 Task: Create a due date automation trigger when advanced on, 2 hours before a card is due add content with a description not containing resume.
Action: Mouse moved to (1216, 356)
Screenshot: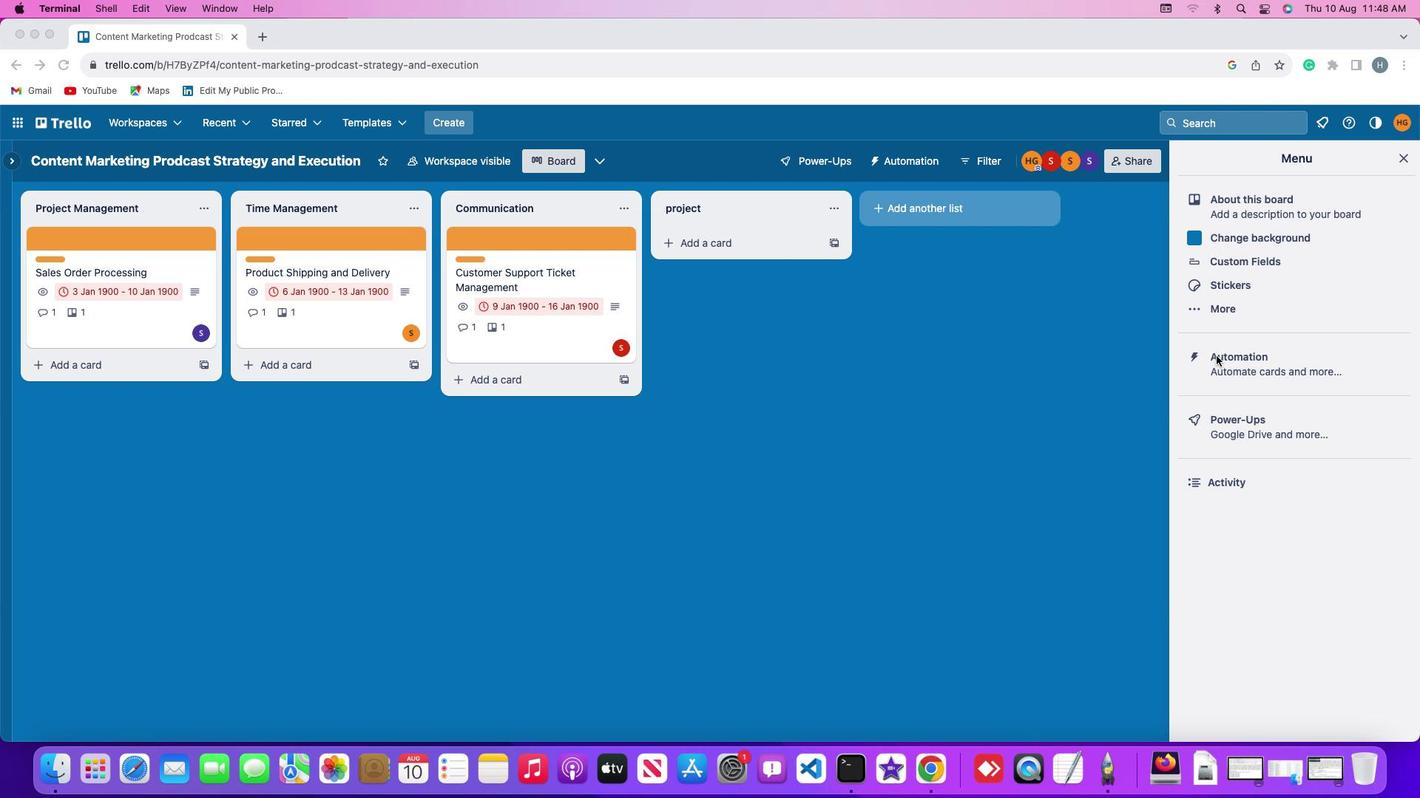 
Action: Mouse pressed left at (1216, 356)
Screenshot: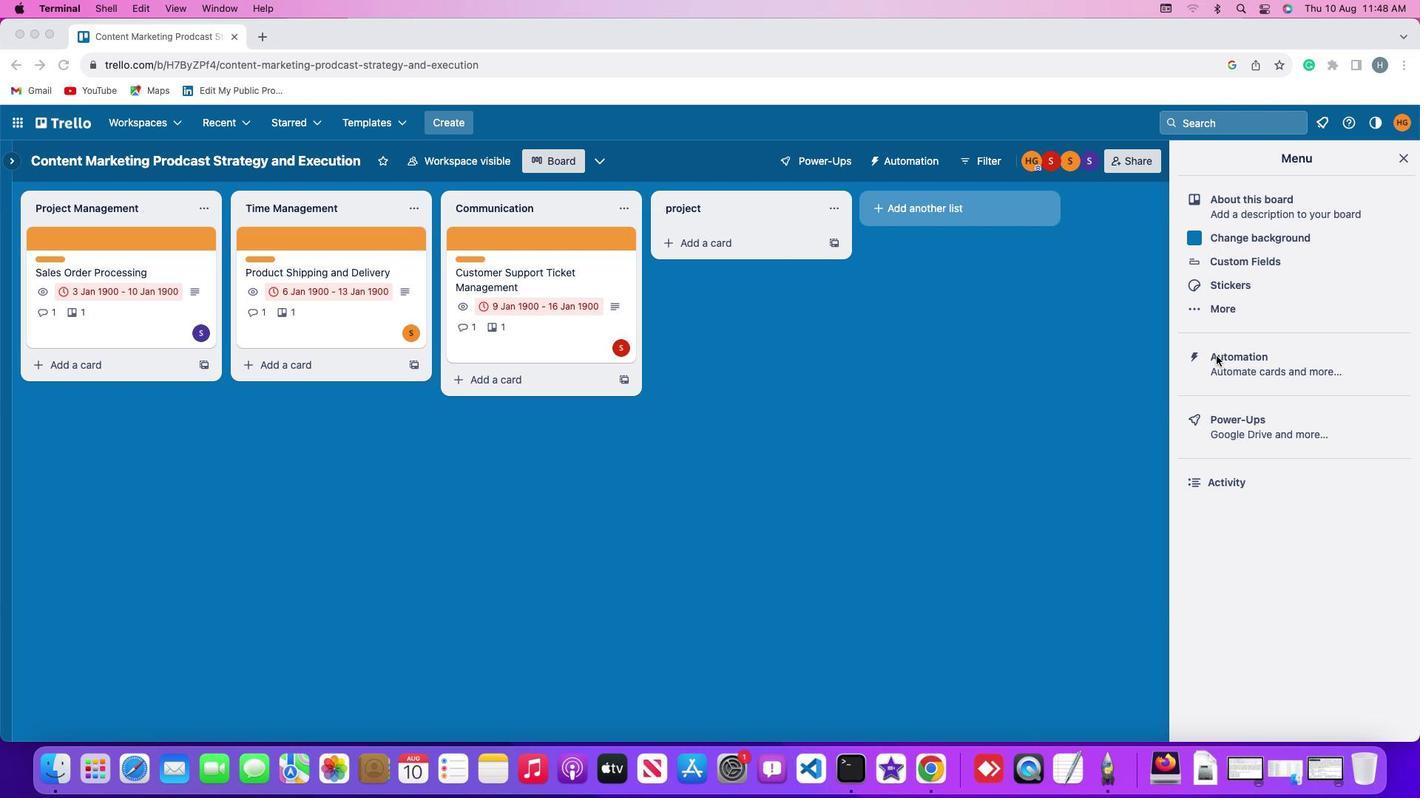 
Action: Mouse pressed left at (1216, 356)
Screenshot: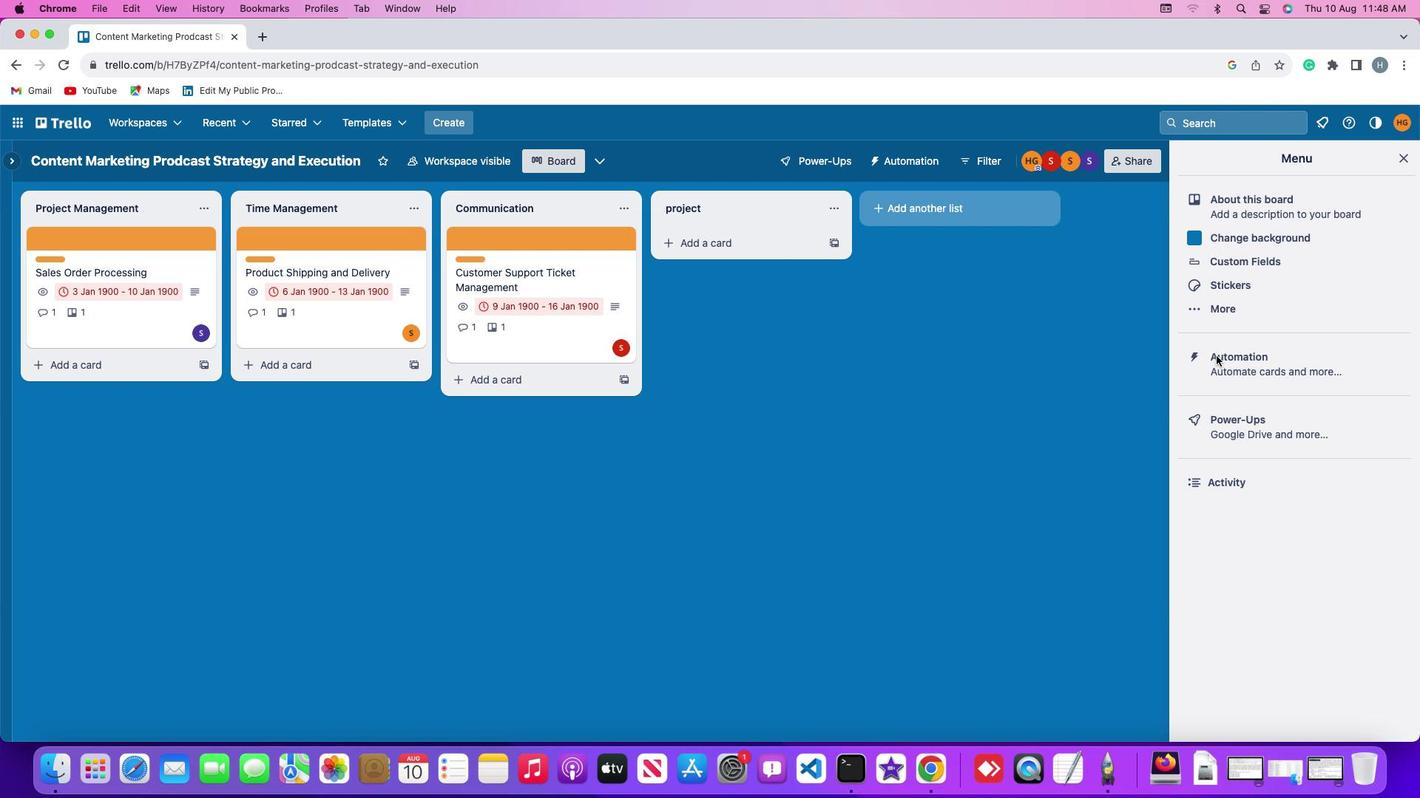 
Action: Mouse moved to (115, 349)
Screenshot: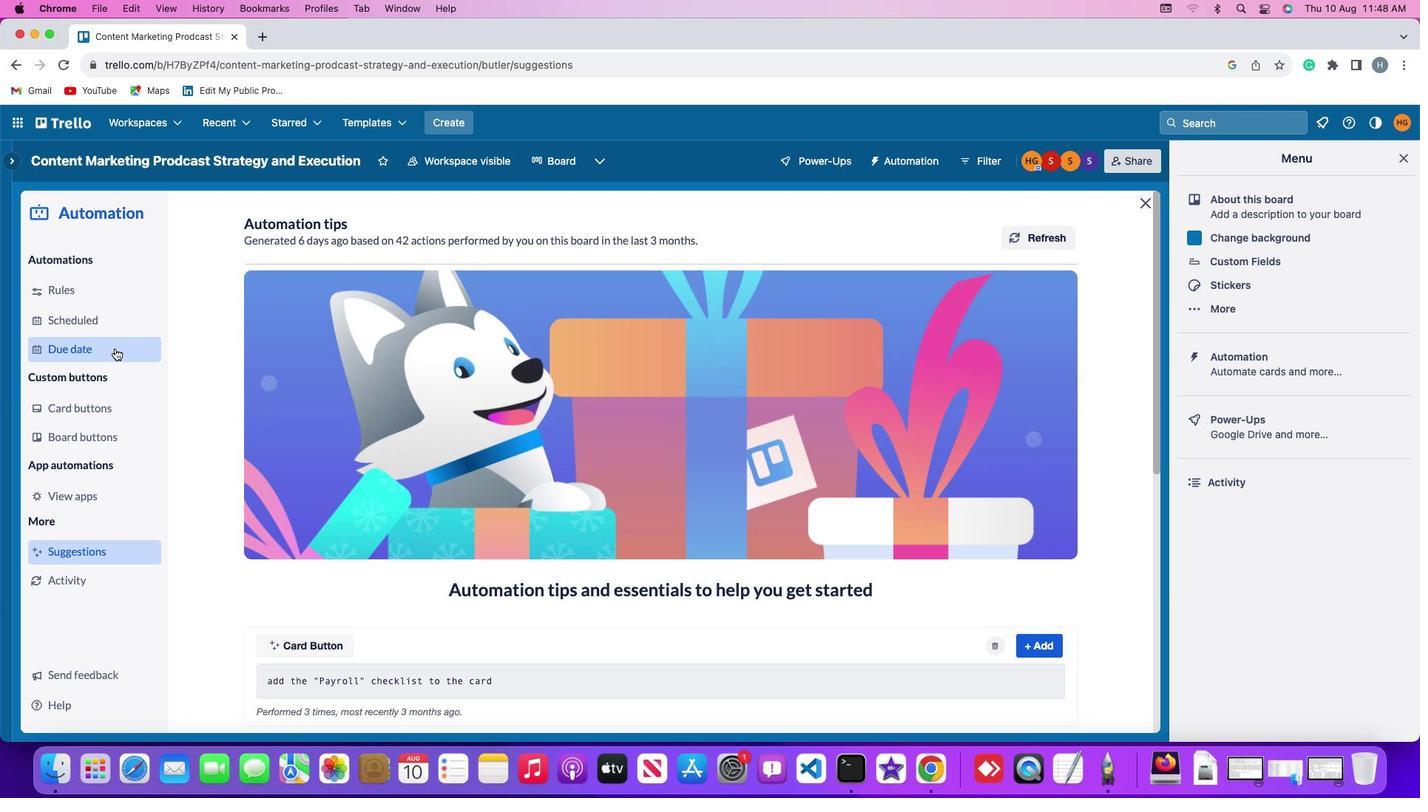 
Action: Mouse pressed left at (115, 349)
Screenshot: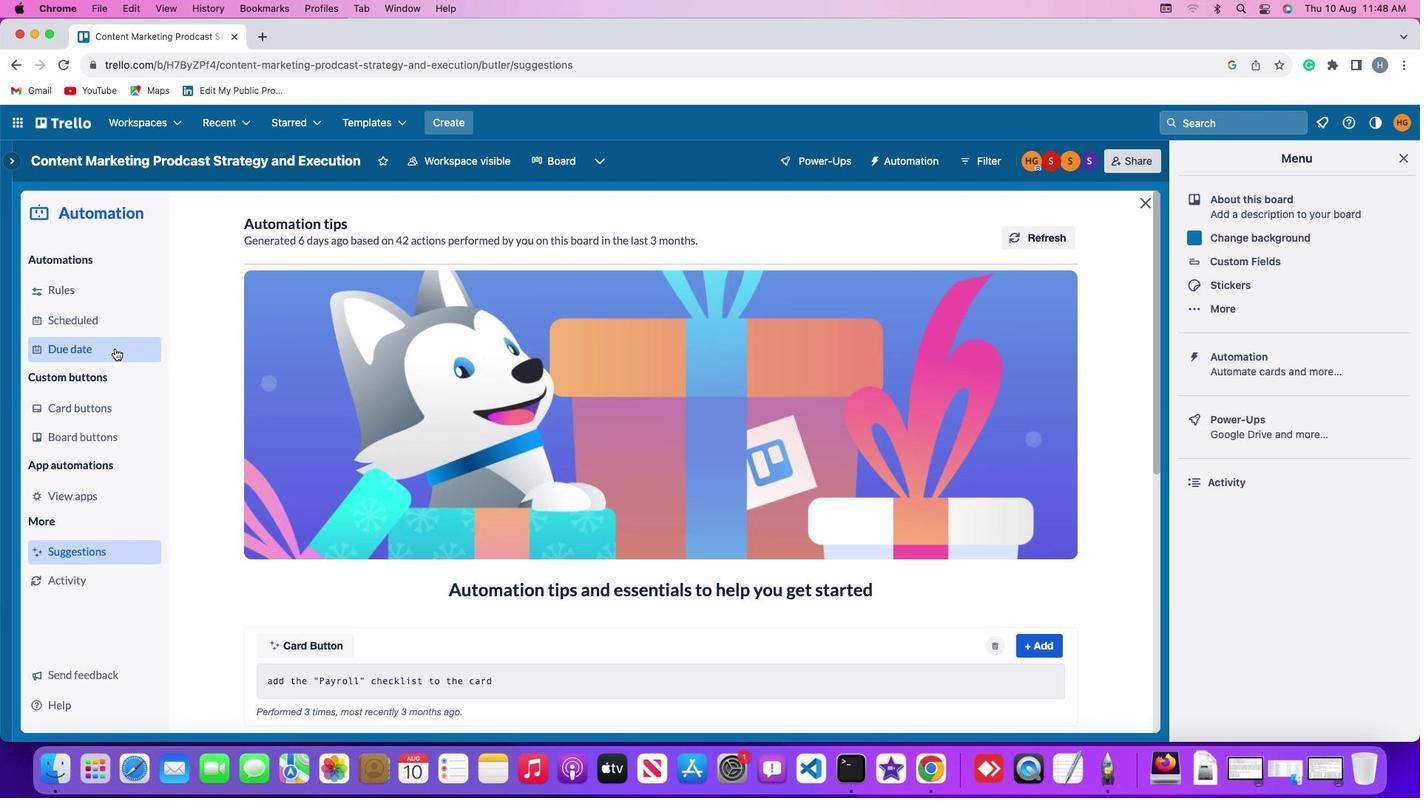 
Action: Mouse moved to (973, 227)
Screenshot: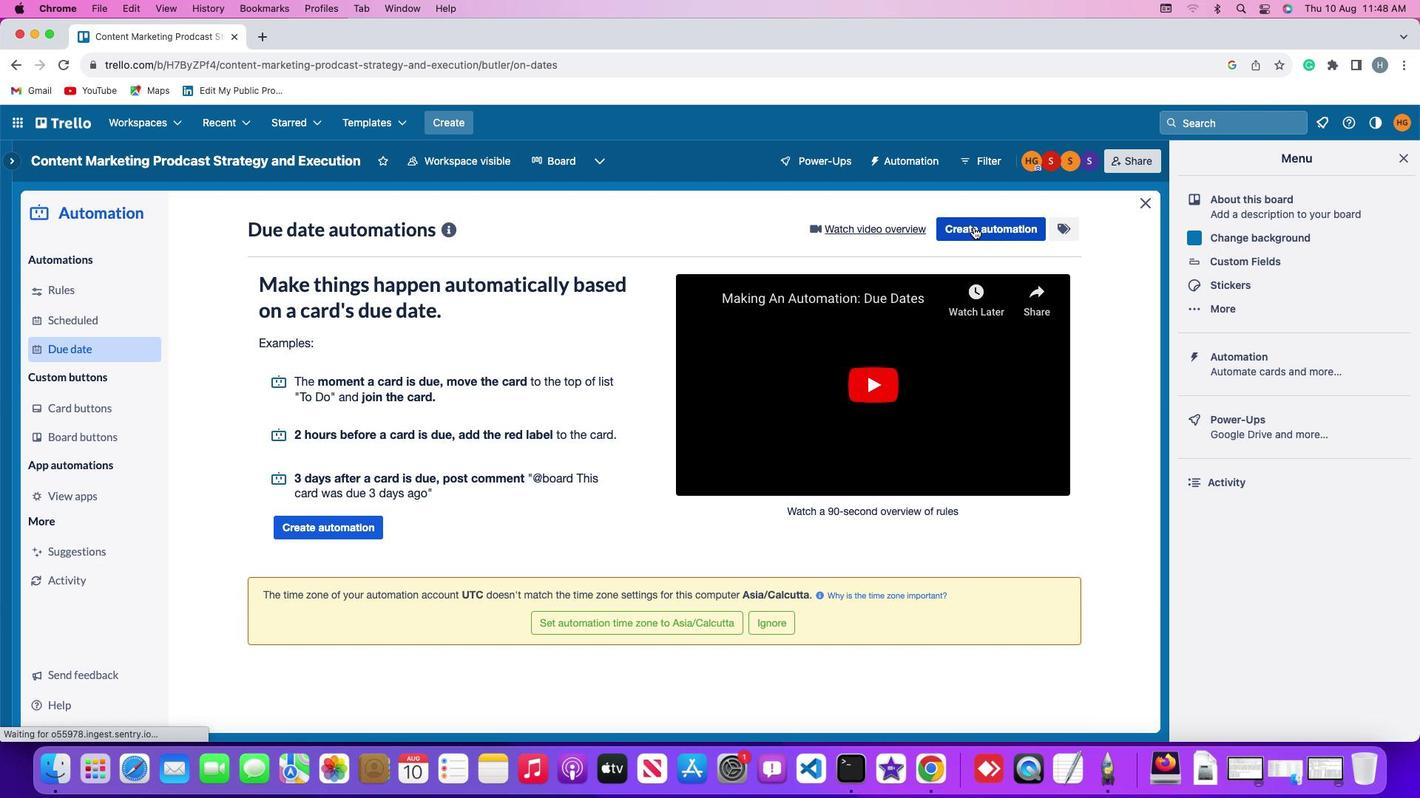 
Action: Mouse pressed left at (973, 227)
Screenshot: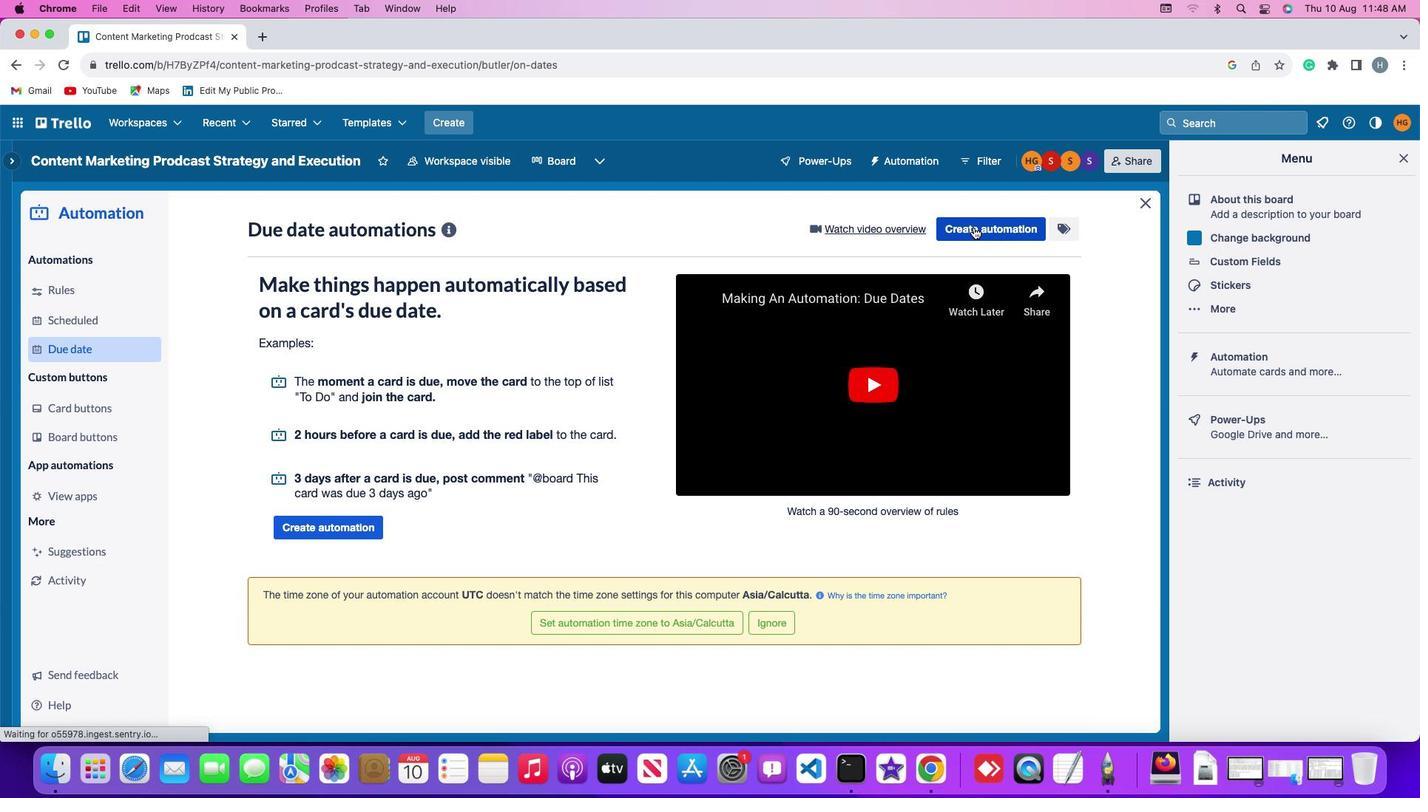 
Action: Mouse moved to (418, 366)
Screenshot: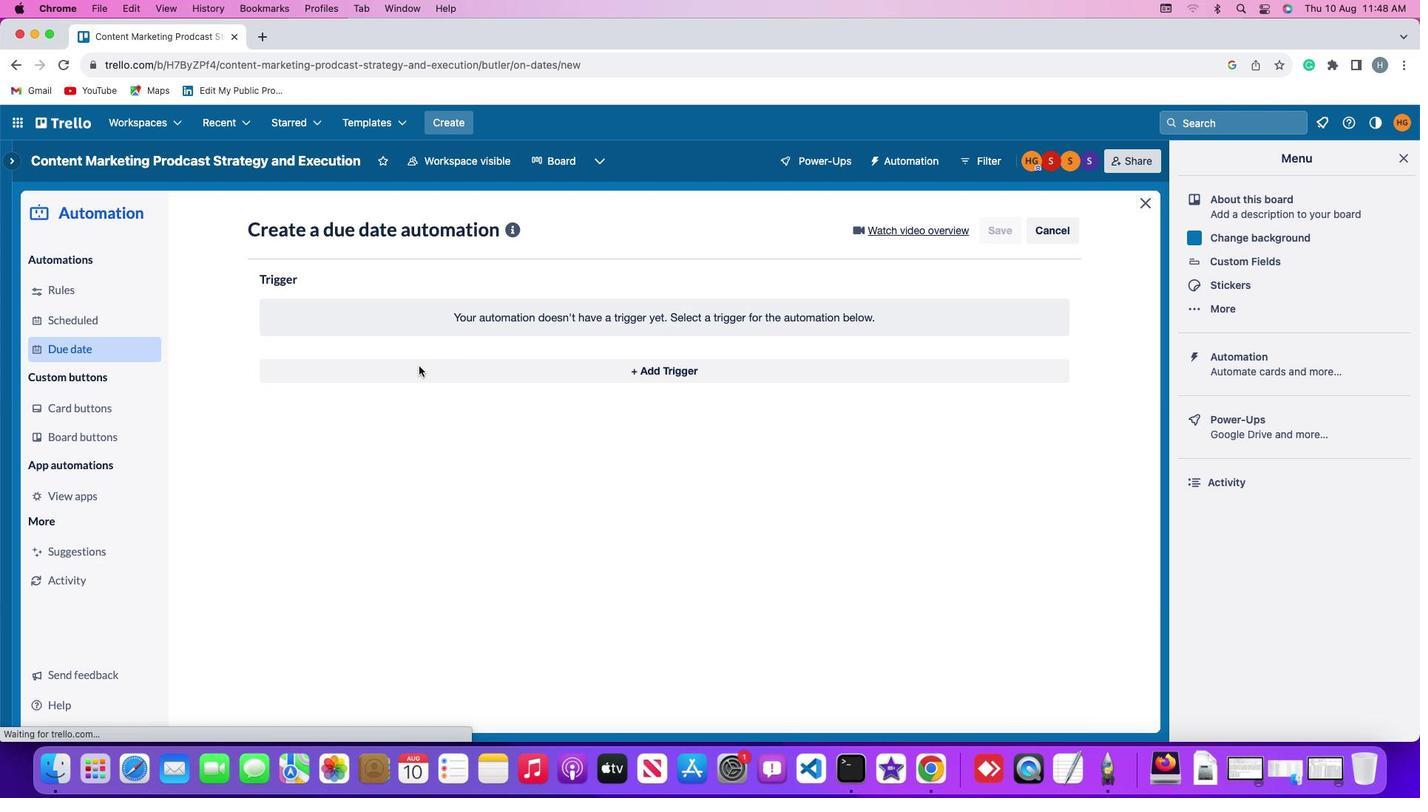 
Action: Mouse pressed left at (418, 366)
Screenshot: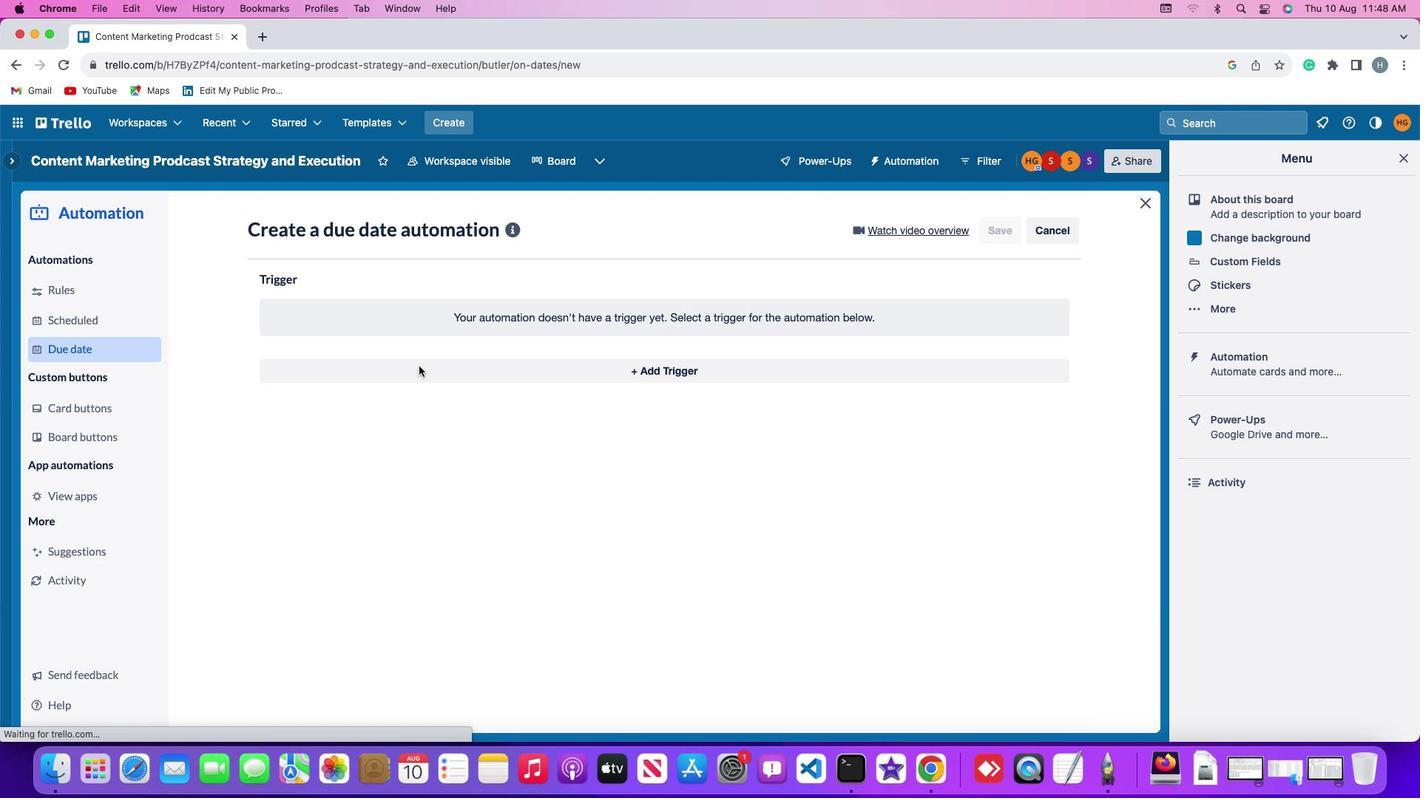 
Action: Mouse moved to (289, 596)
Screenshot: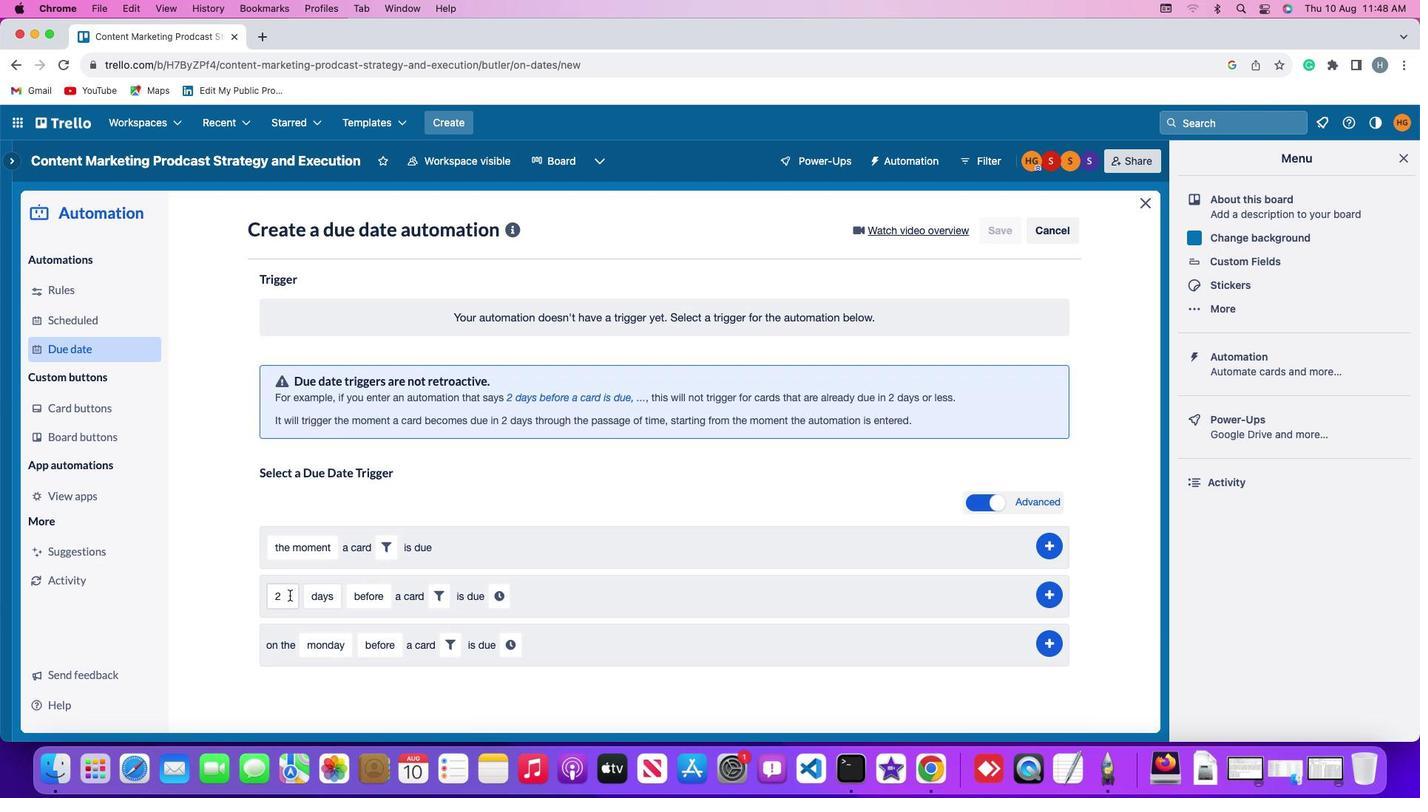 
Action: Mouse pressed left at (289, 596)
Screenshot: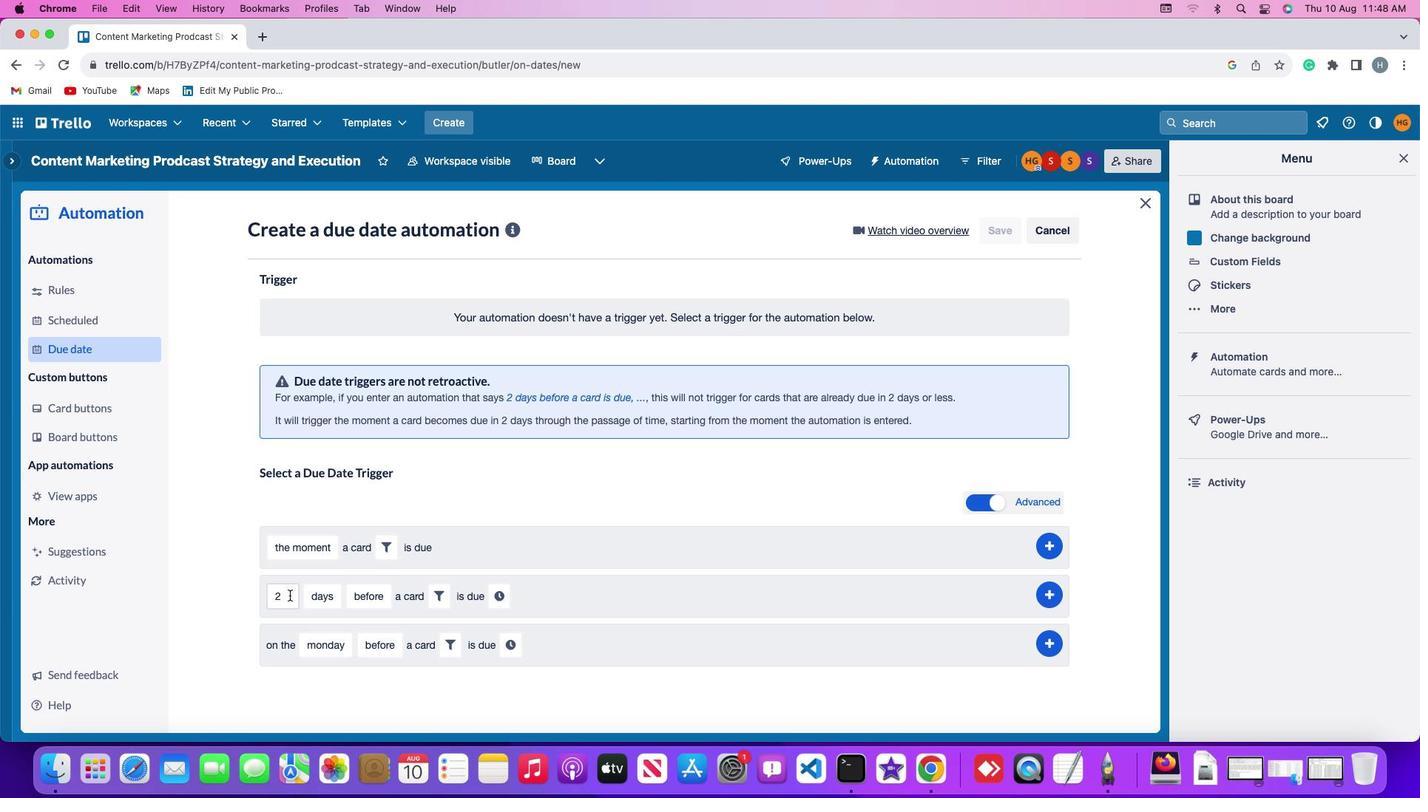 
Action: Mouse moved to (291, 594)
Screenshot: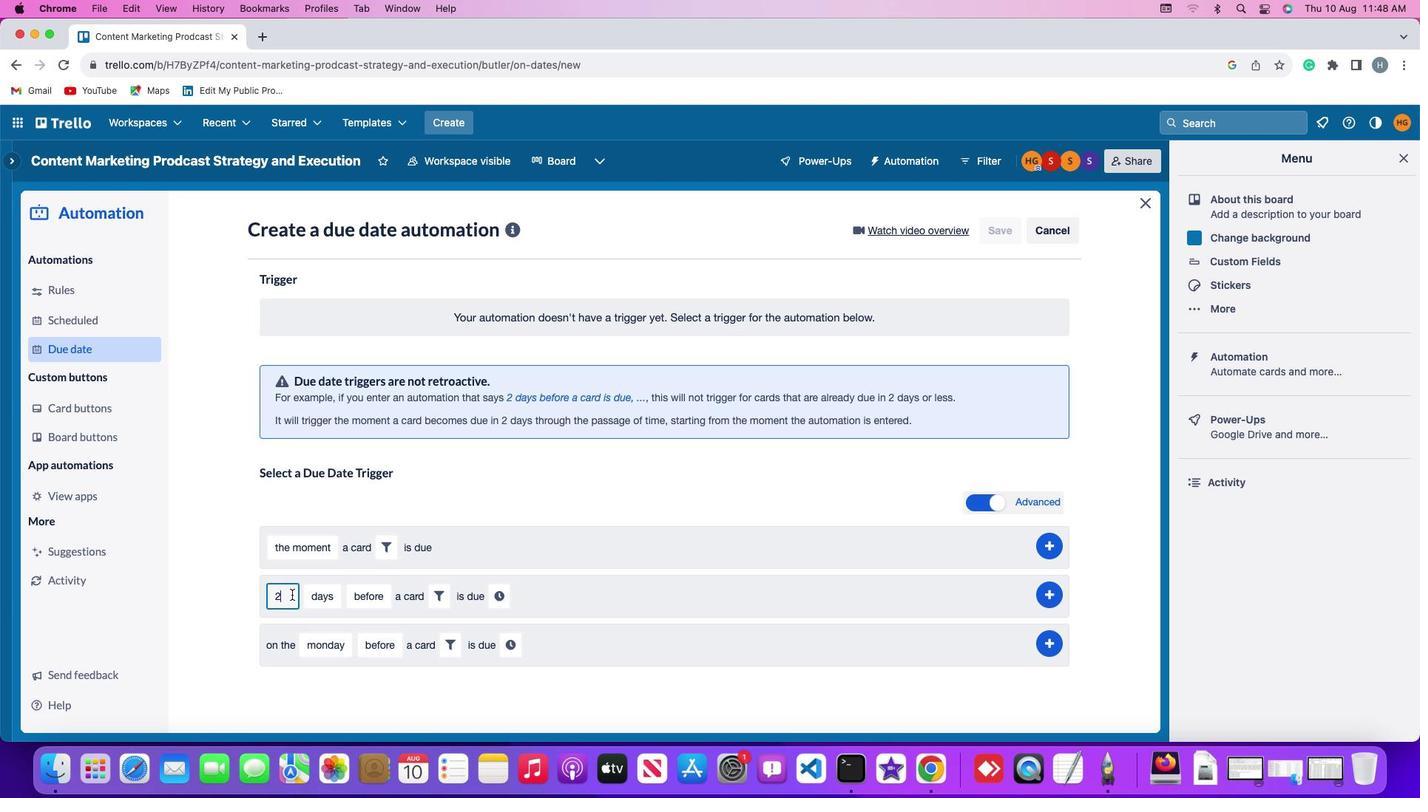 
Action: Key pressed Key.backspace'2'
Screenshot: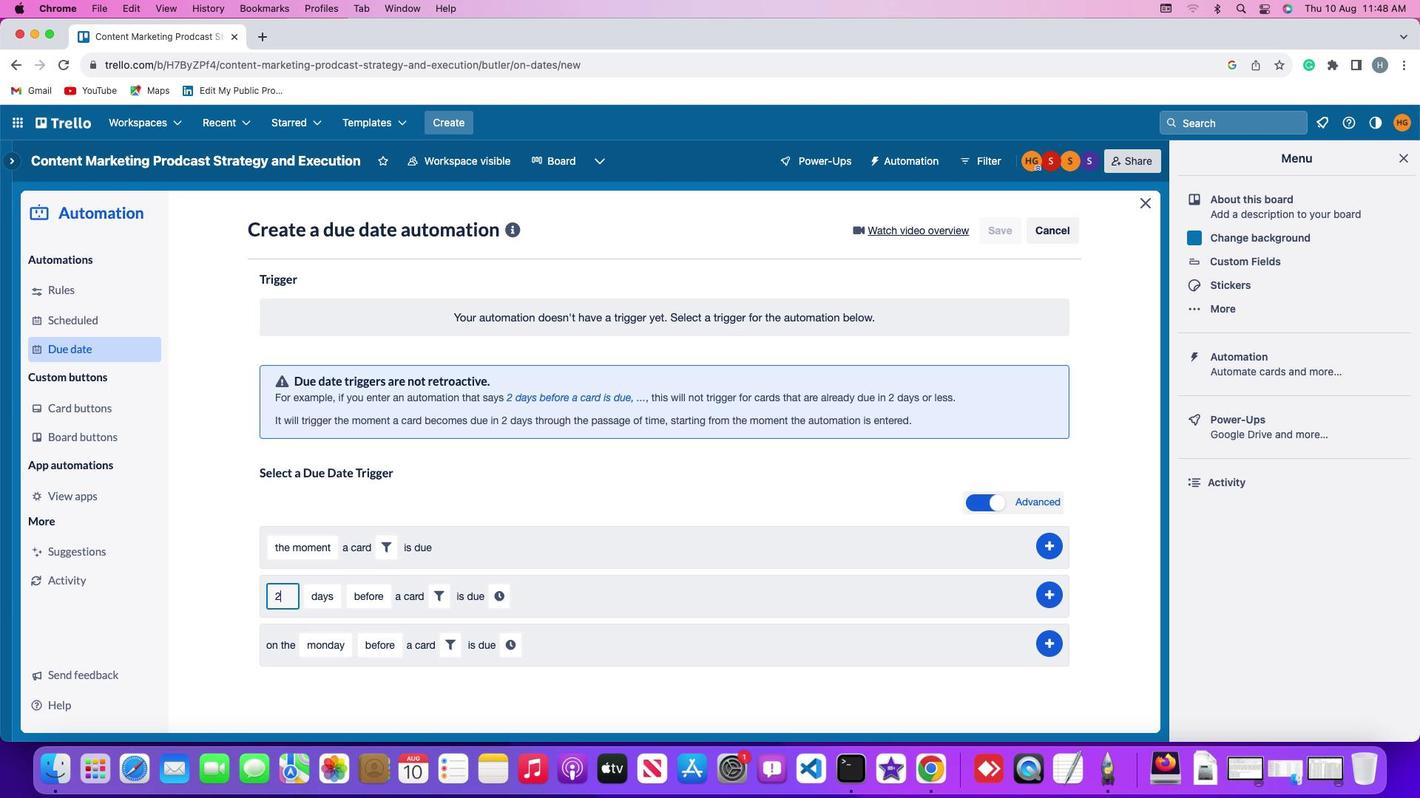 
Action: Mouse moved to (315, 592)
Screenshot: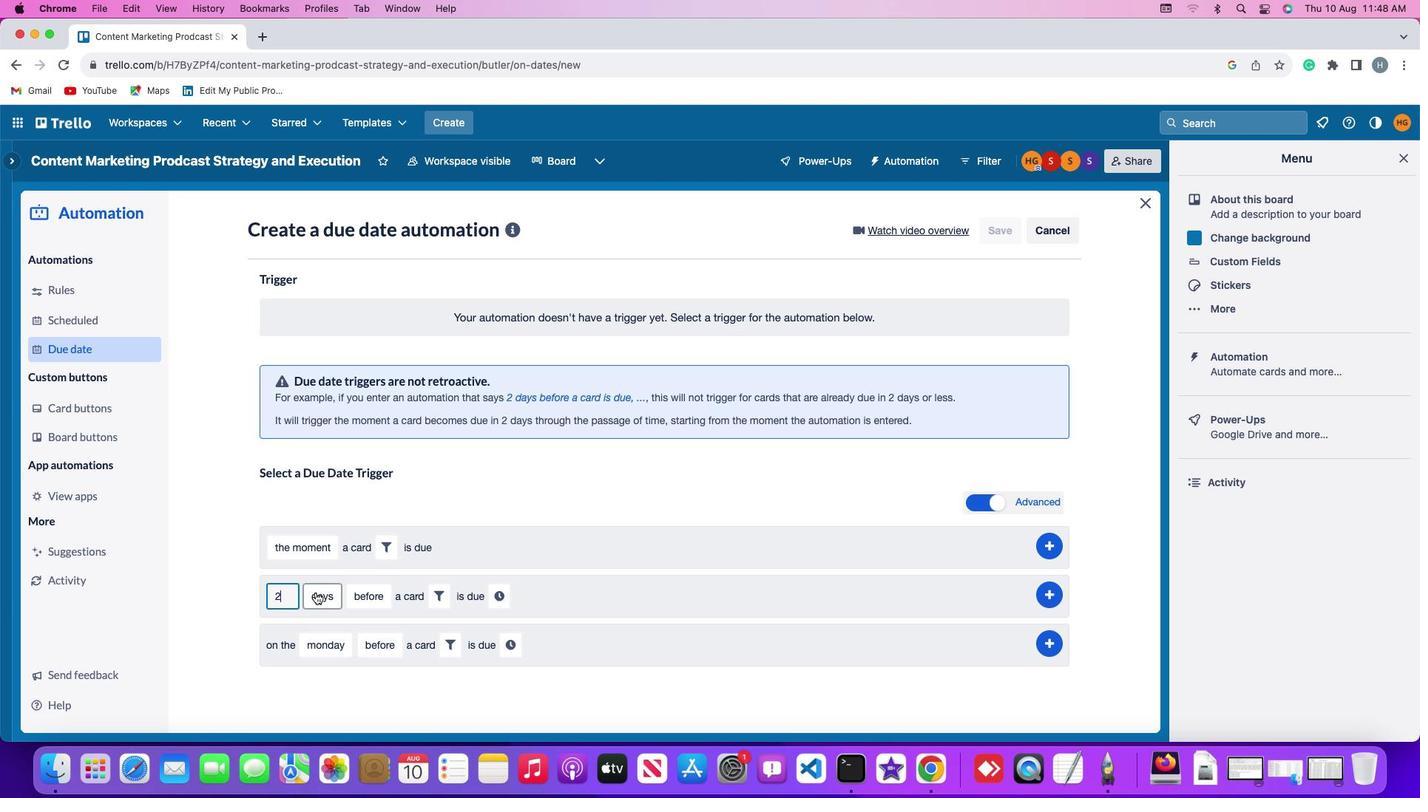 
Action: Mouse pressed left at (315, 592)
Screenshot: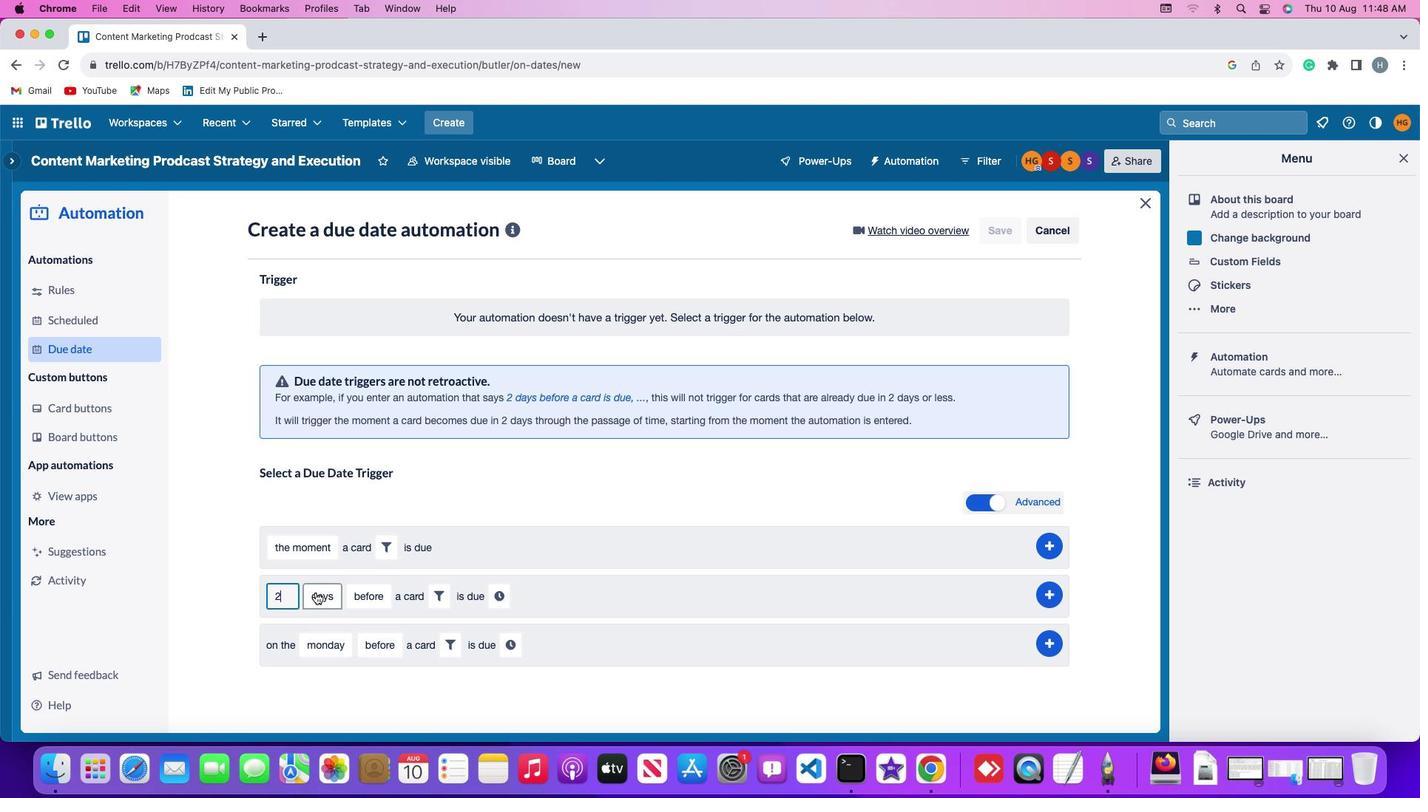 
Action: Mouse moved to (333, 685)
Screenshot: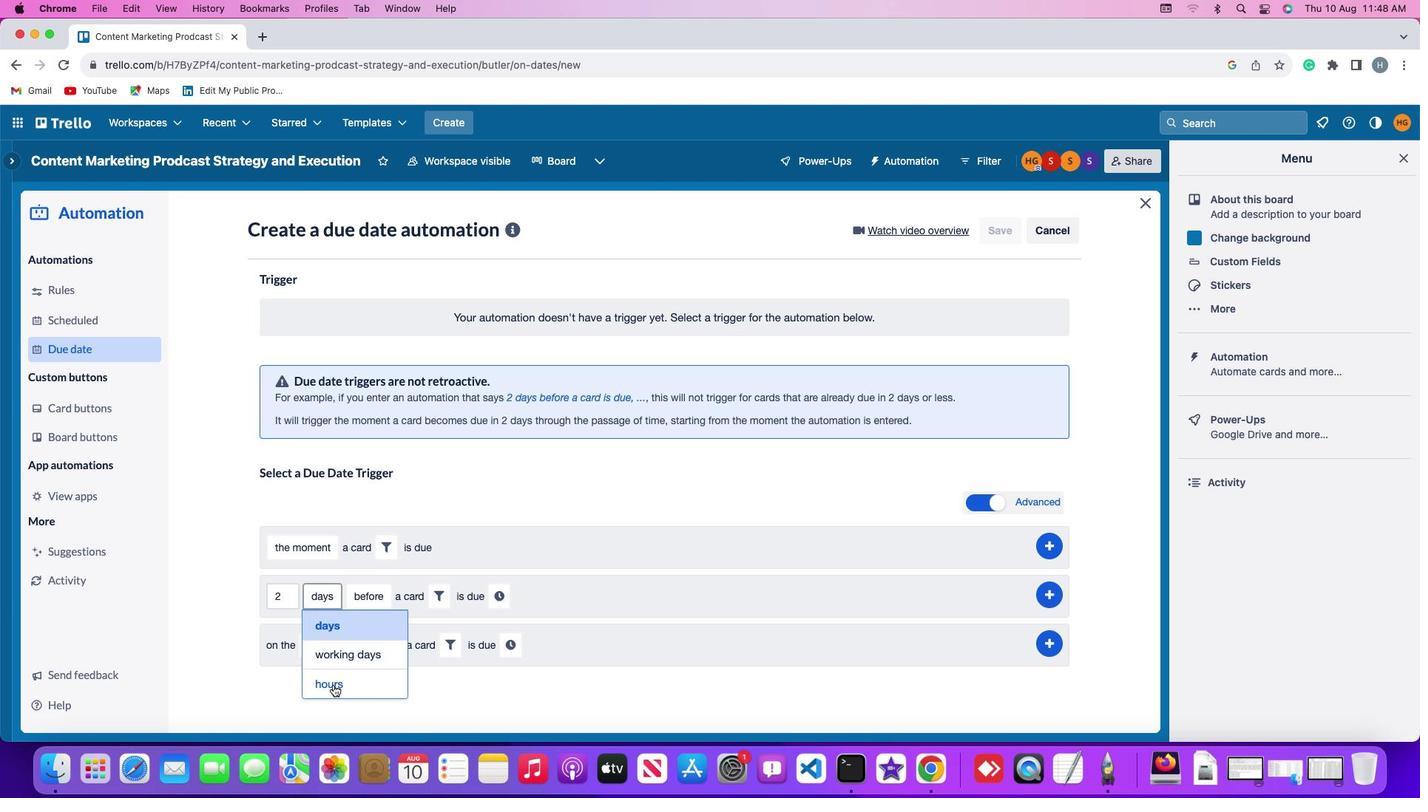 
Action: Mouse pressed left at (333, 685)
Screenshot: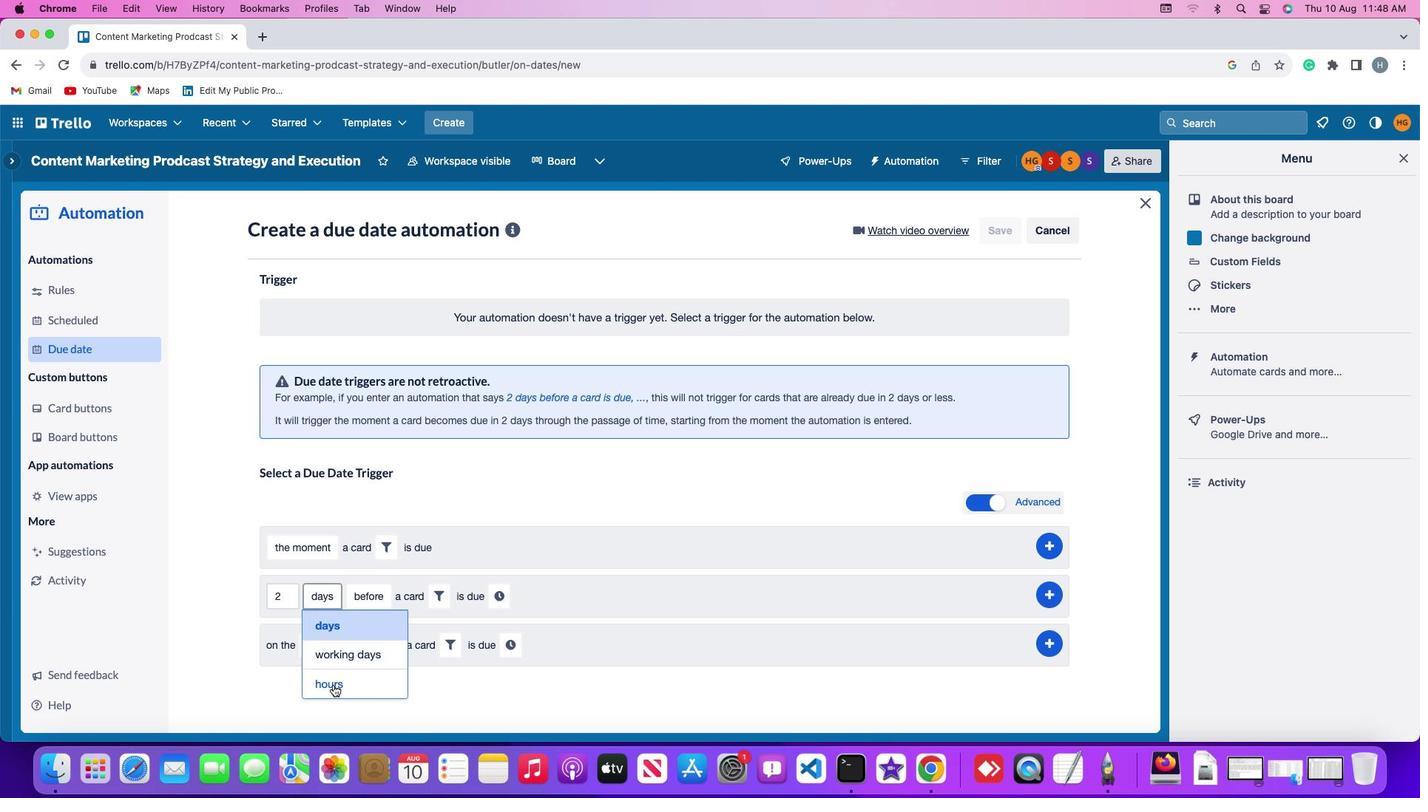 
Action: Mouse moved to (372, 602)
Screenshot: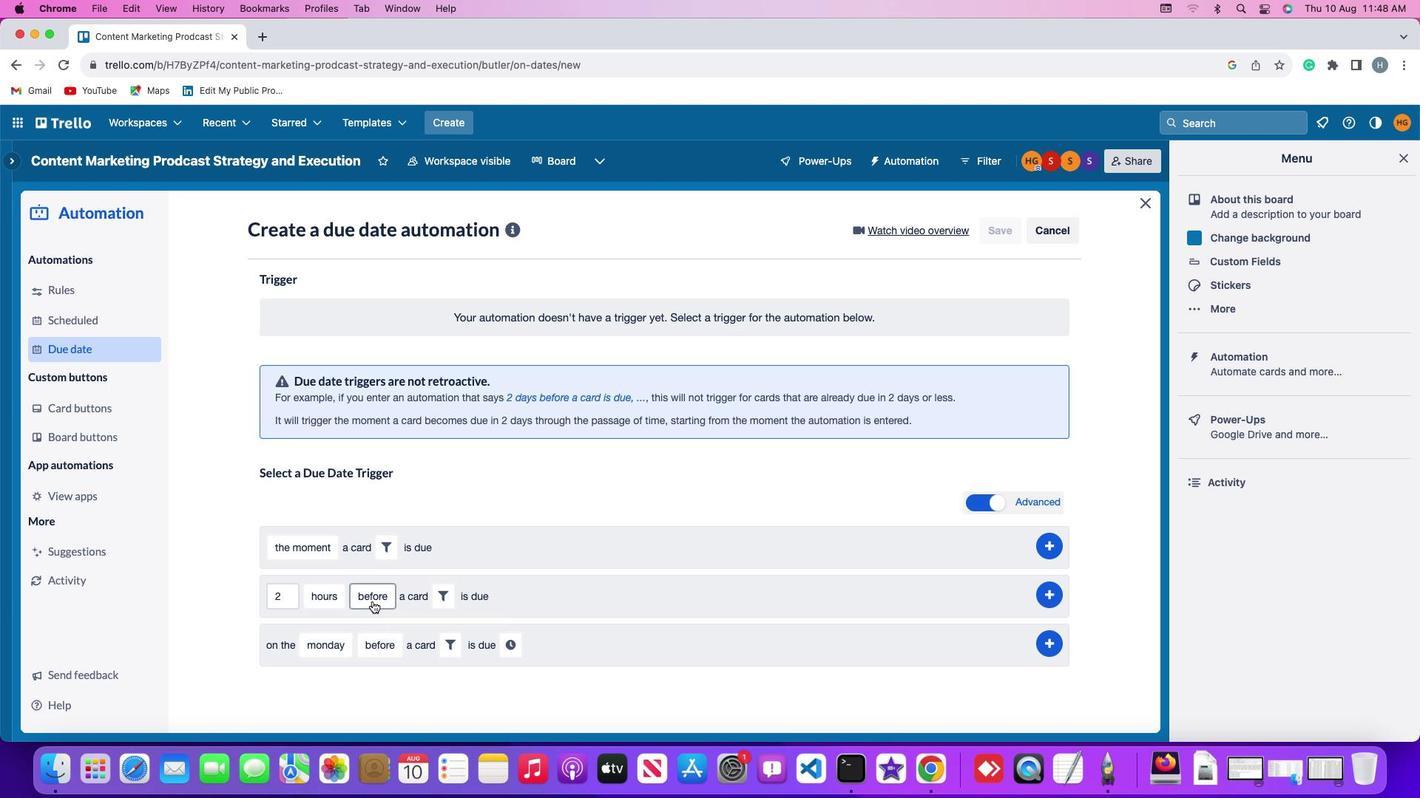 
Action: Mouse pressed left at (372, 602)
Screenshot: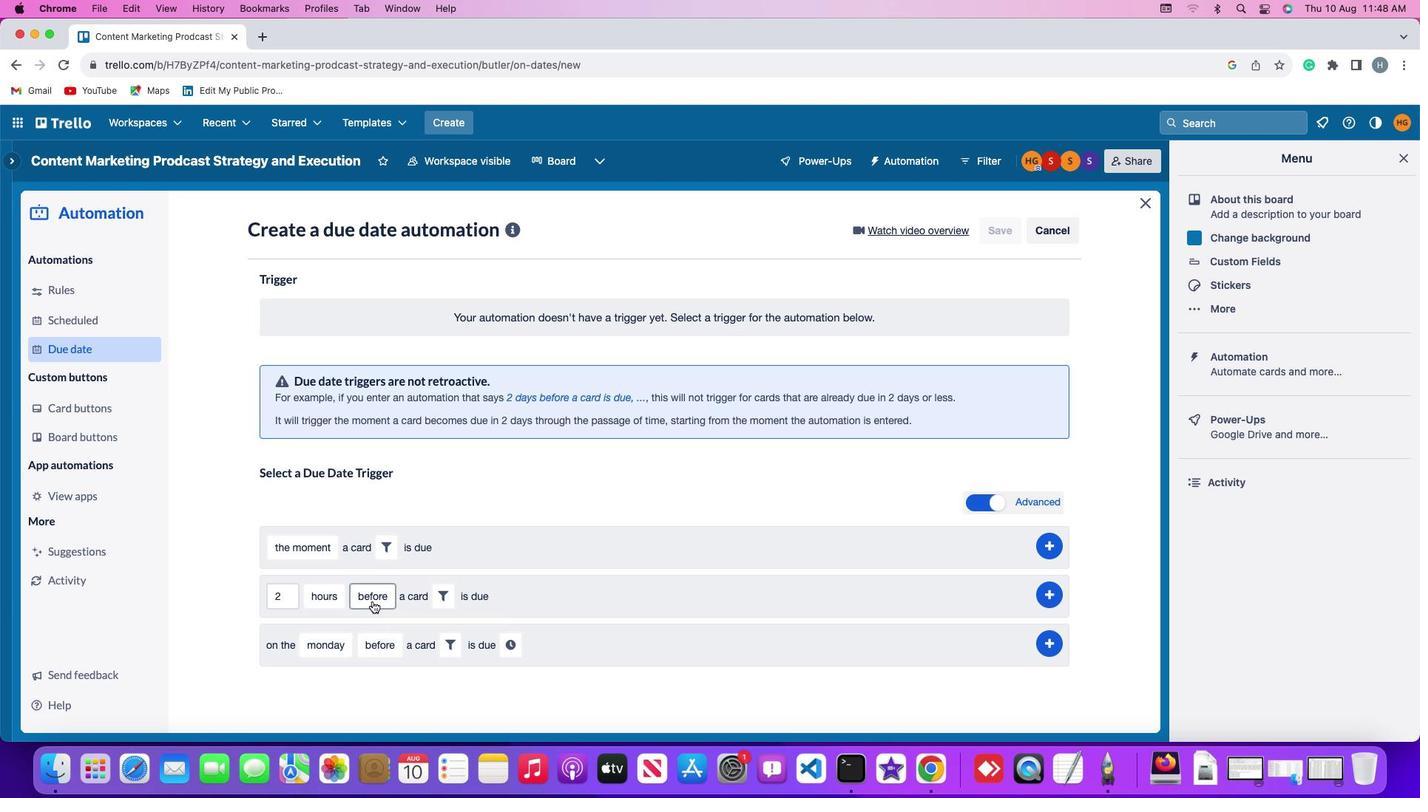 
Action: Mouse moved to (380, 621)
Screenshot: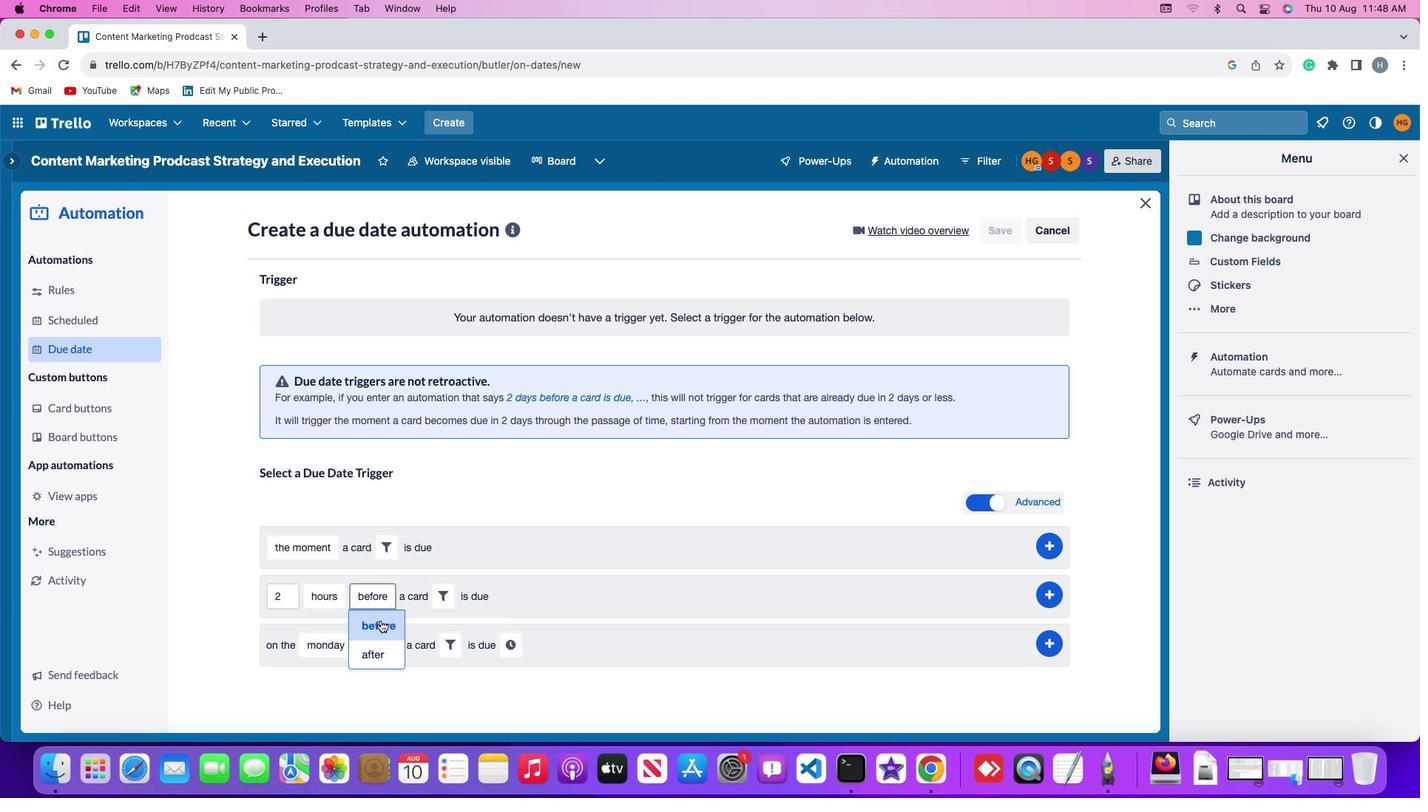 
Action: Mouse pressed left at (380, 621)
Screenshot: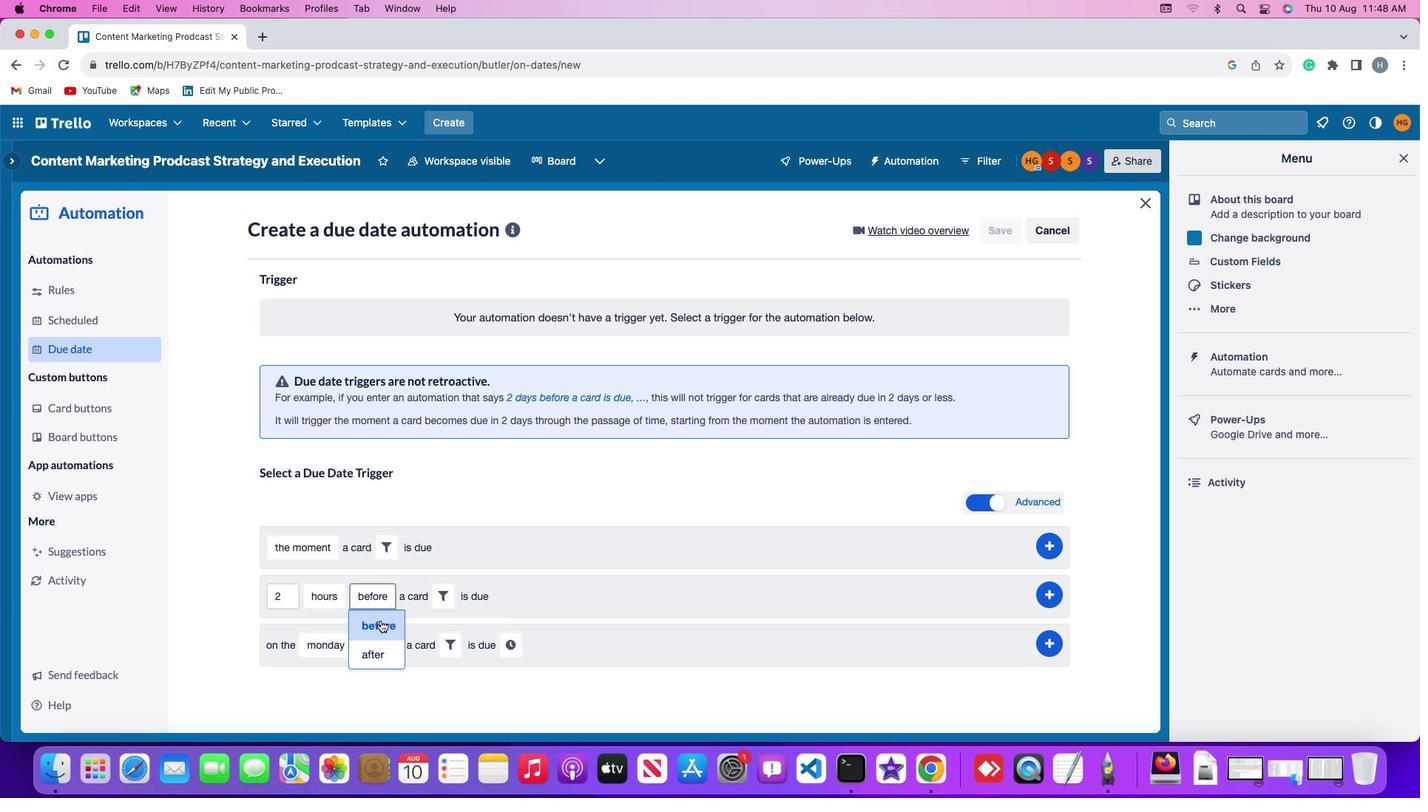 
Action: Mouse moved to (446, 592)
Screenshot: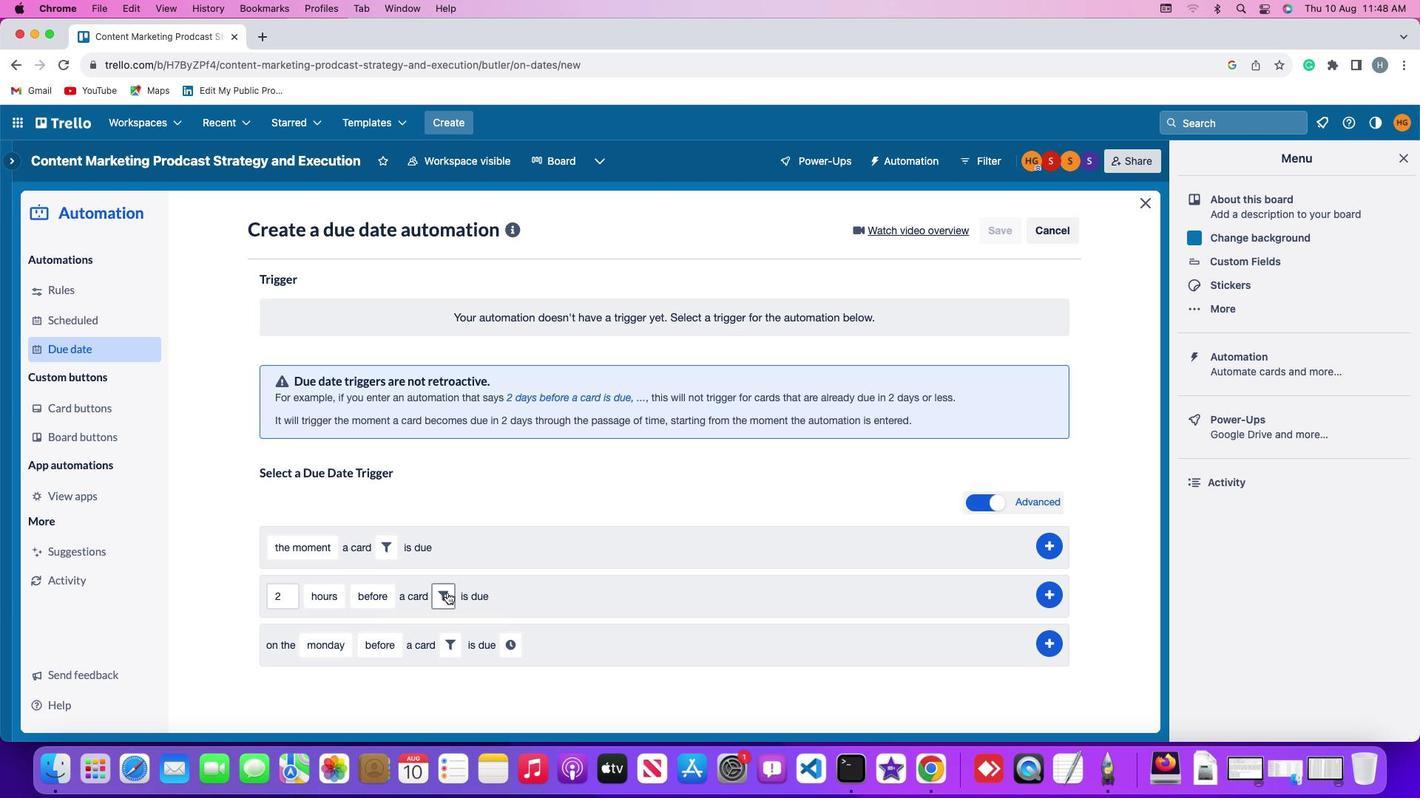 
Action: Mouse pressed left at (446, 592)
Screenshot: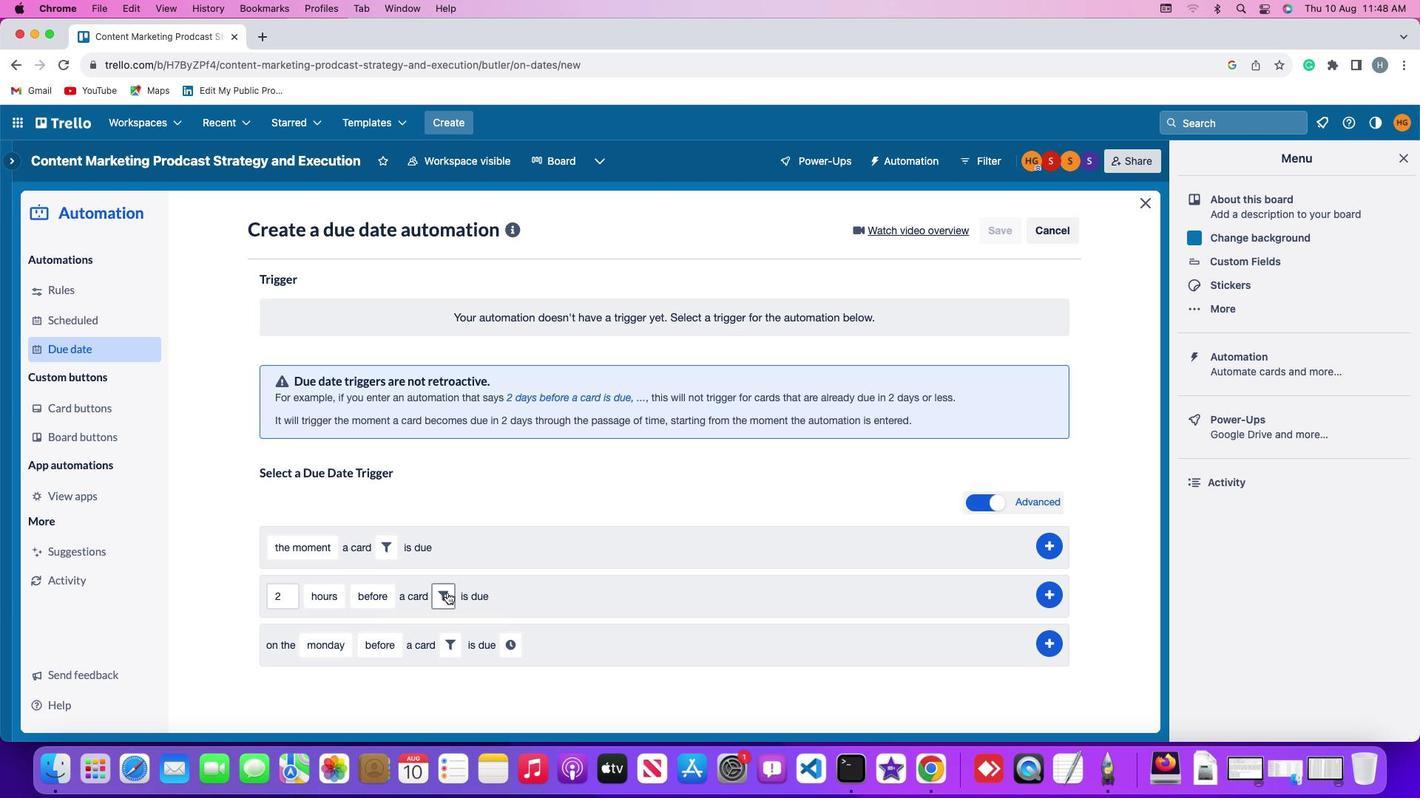 
Action: Mouse moved to (627, 642)
Screenshot: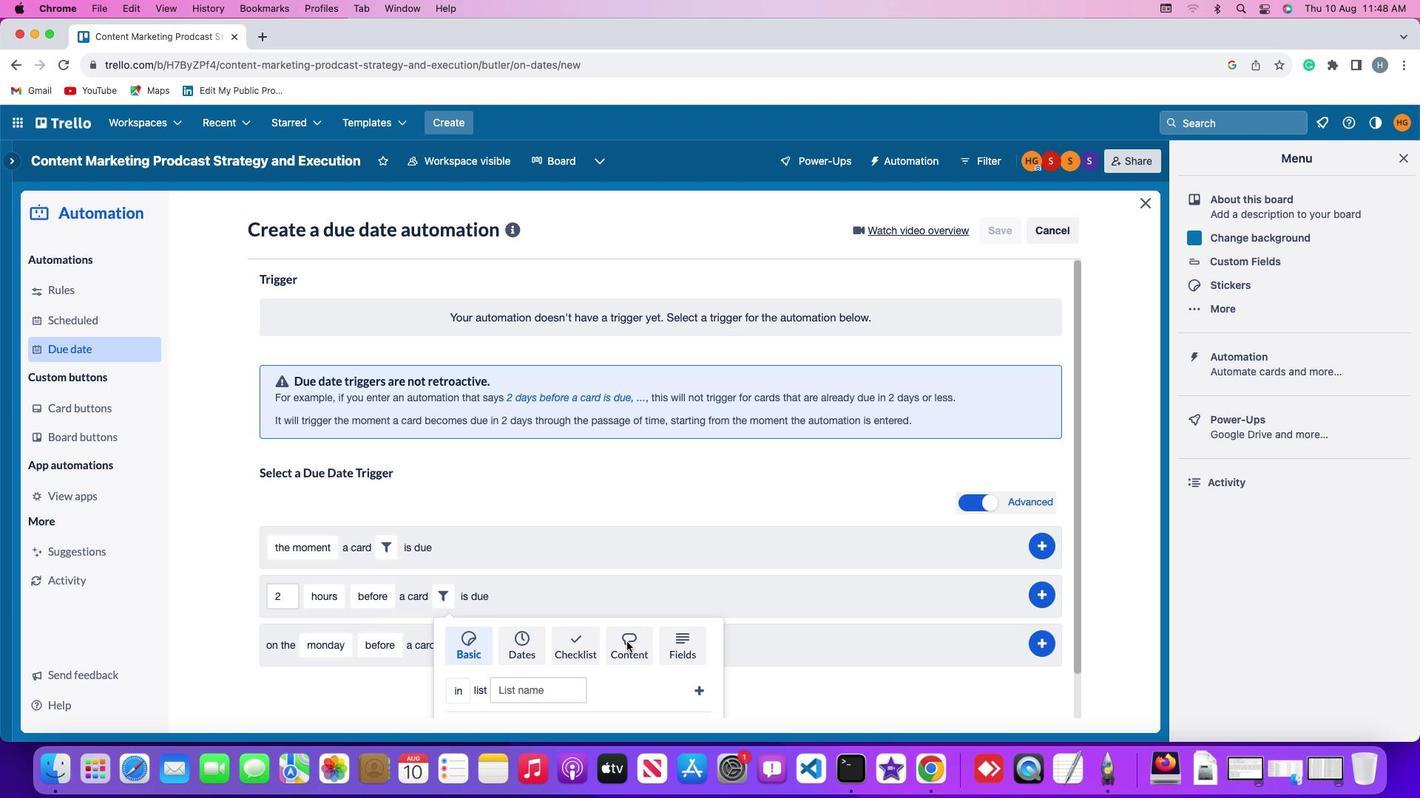
Action: Mouse pressed left at (627, 642)
Screenshot: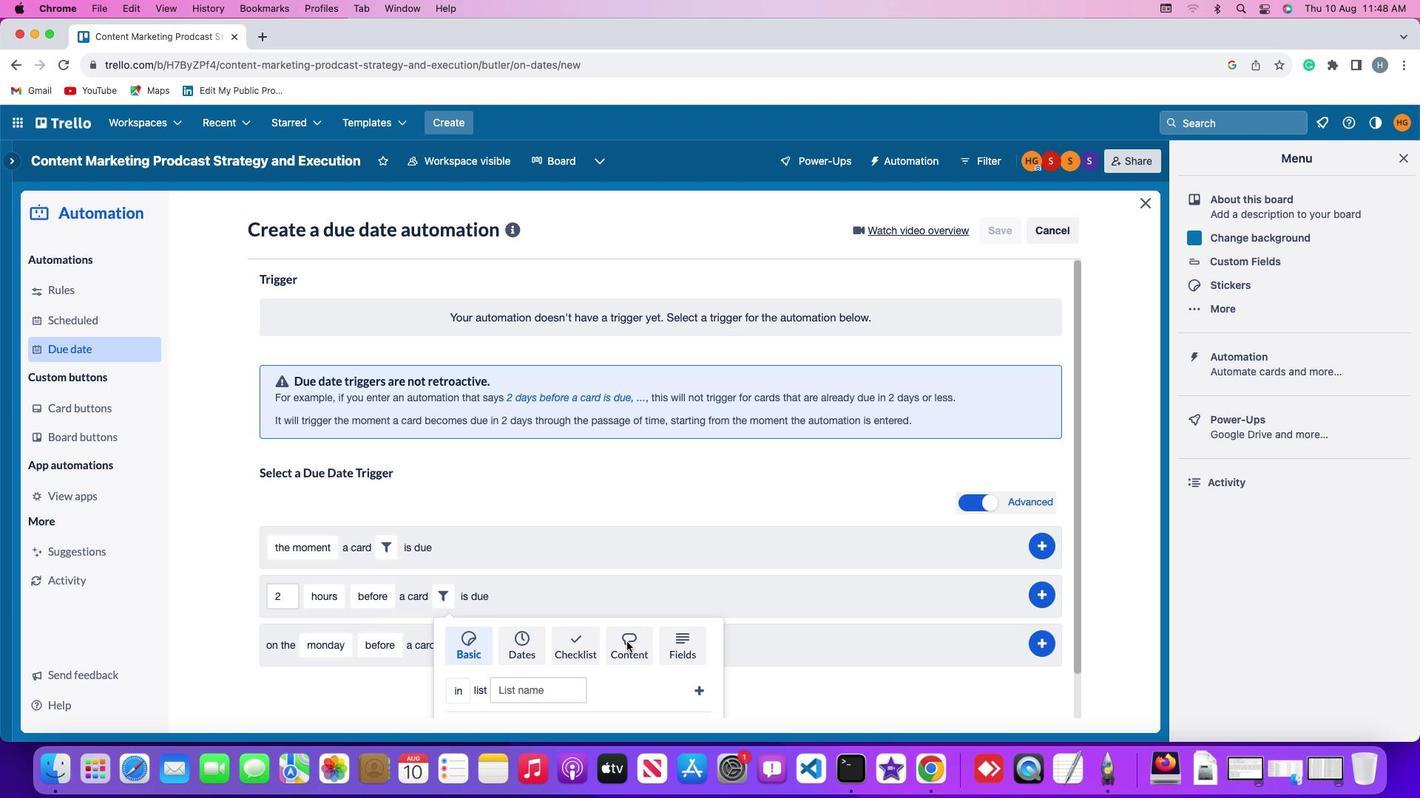 
Action: Mouse moved to (495, 692)
Screenshot: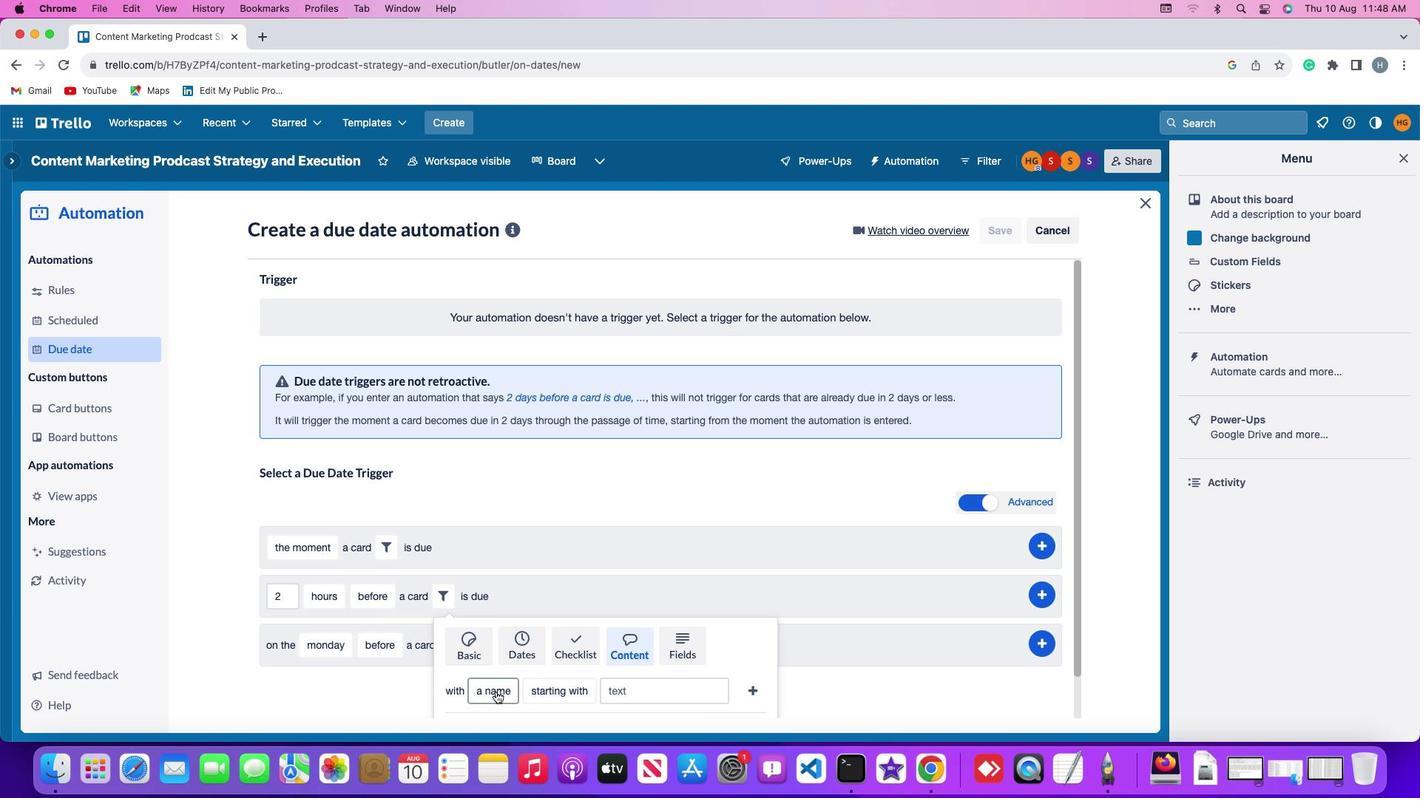 
Action: Mouse pressed left at (495, 692)
Screenshot: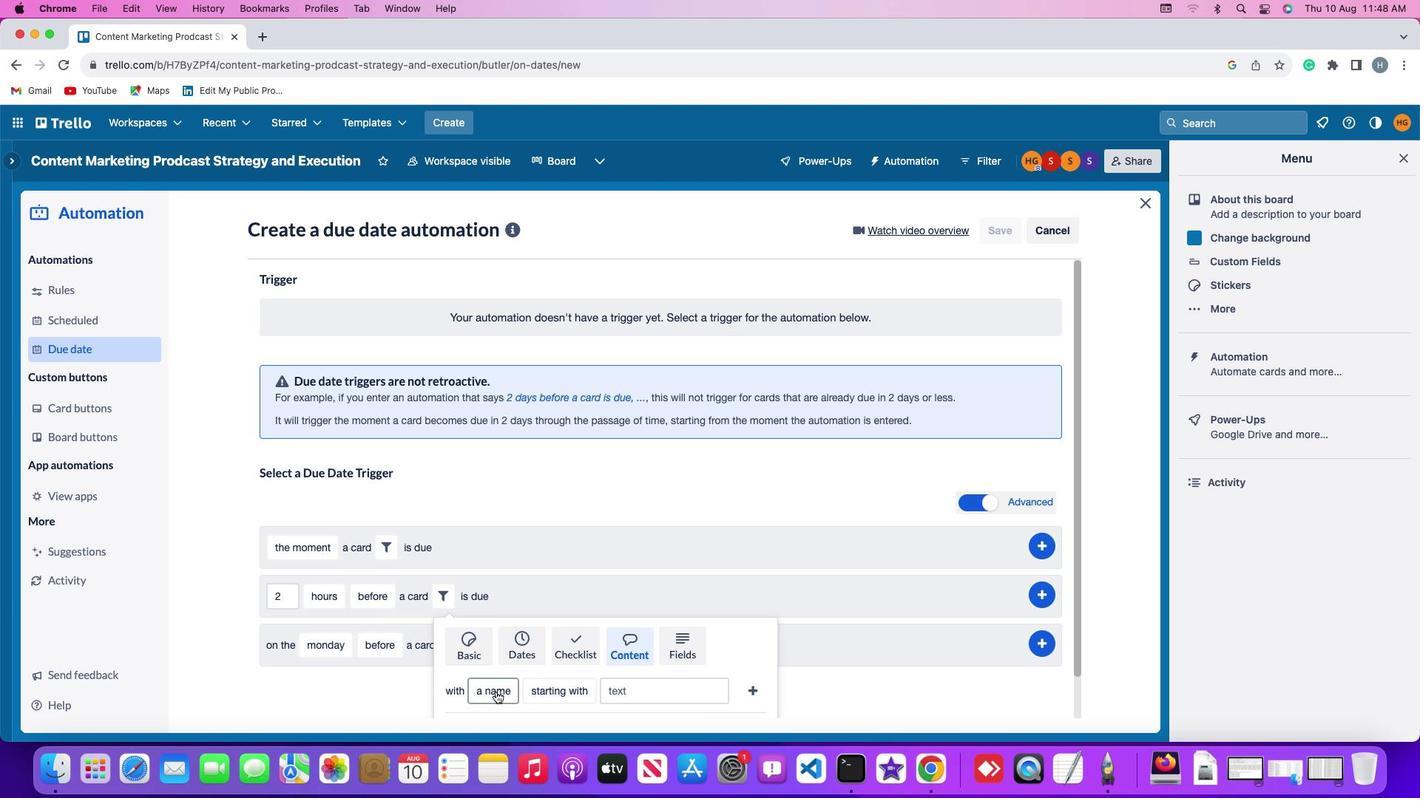 
Action: Mouse moved to (515, 632)
Screenshot: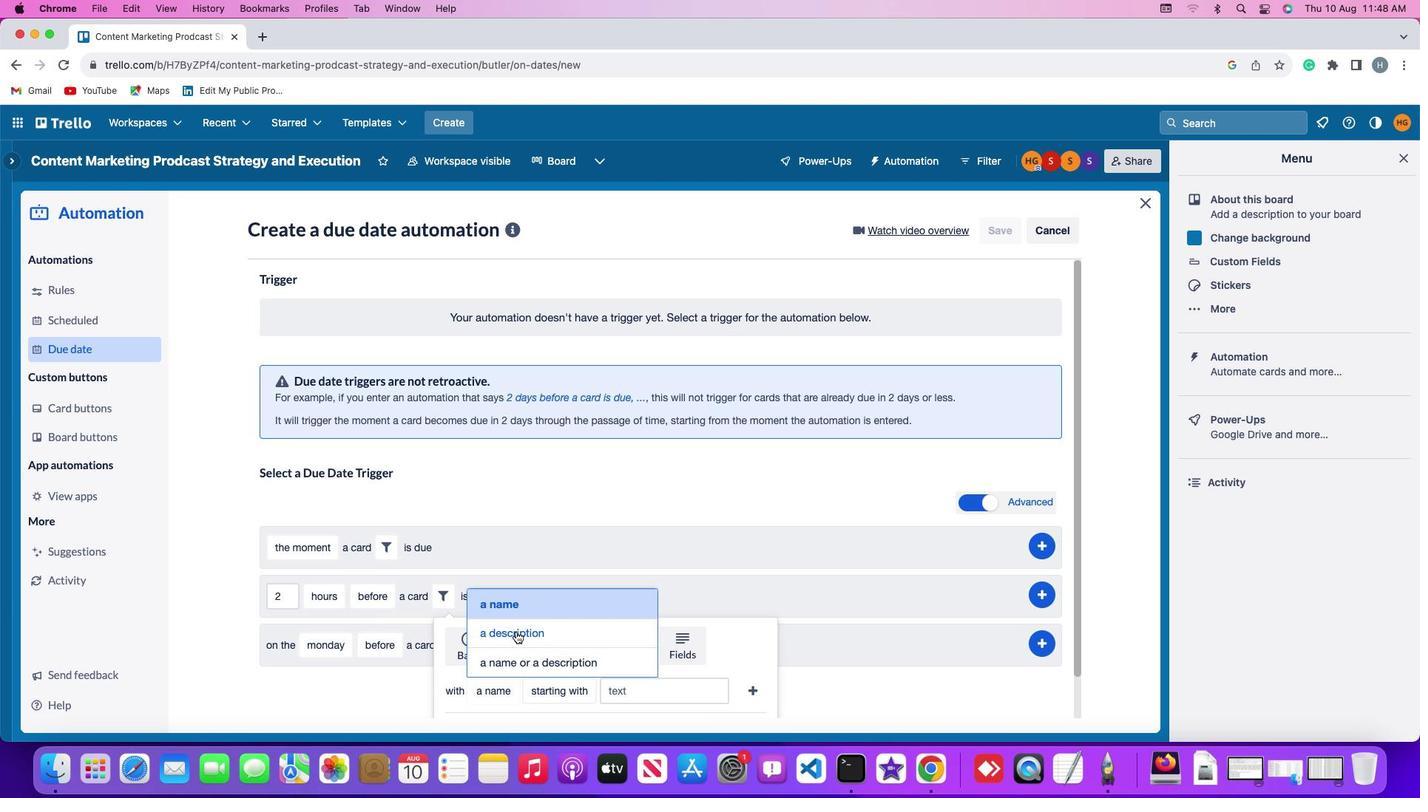 
Action: Mouse pressed left at (515, 632)
Screenshot: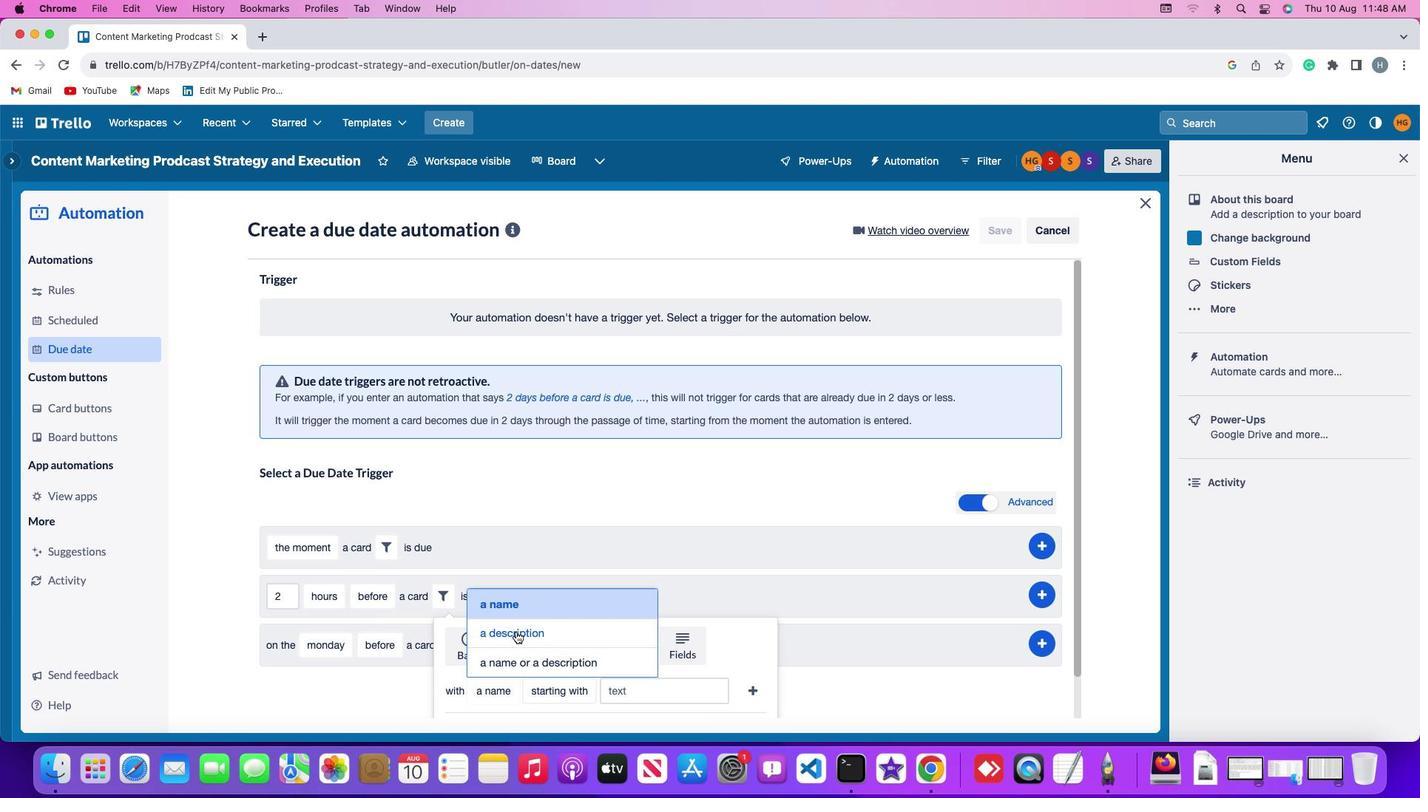 
Action: Mouse moved to (591, 688)
Screenshot: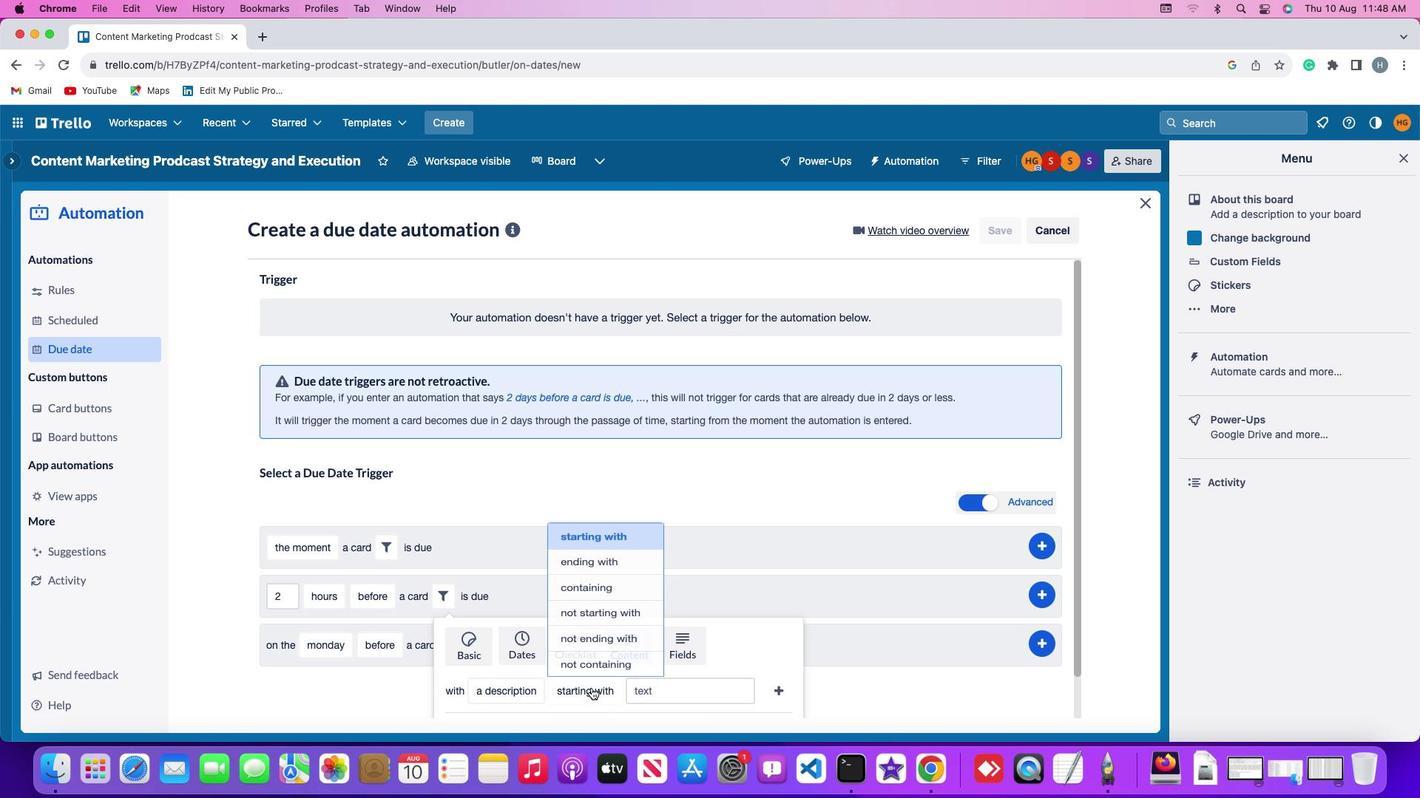 
Action: Mouse pressed left at (591, 688)
Screenshot: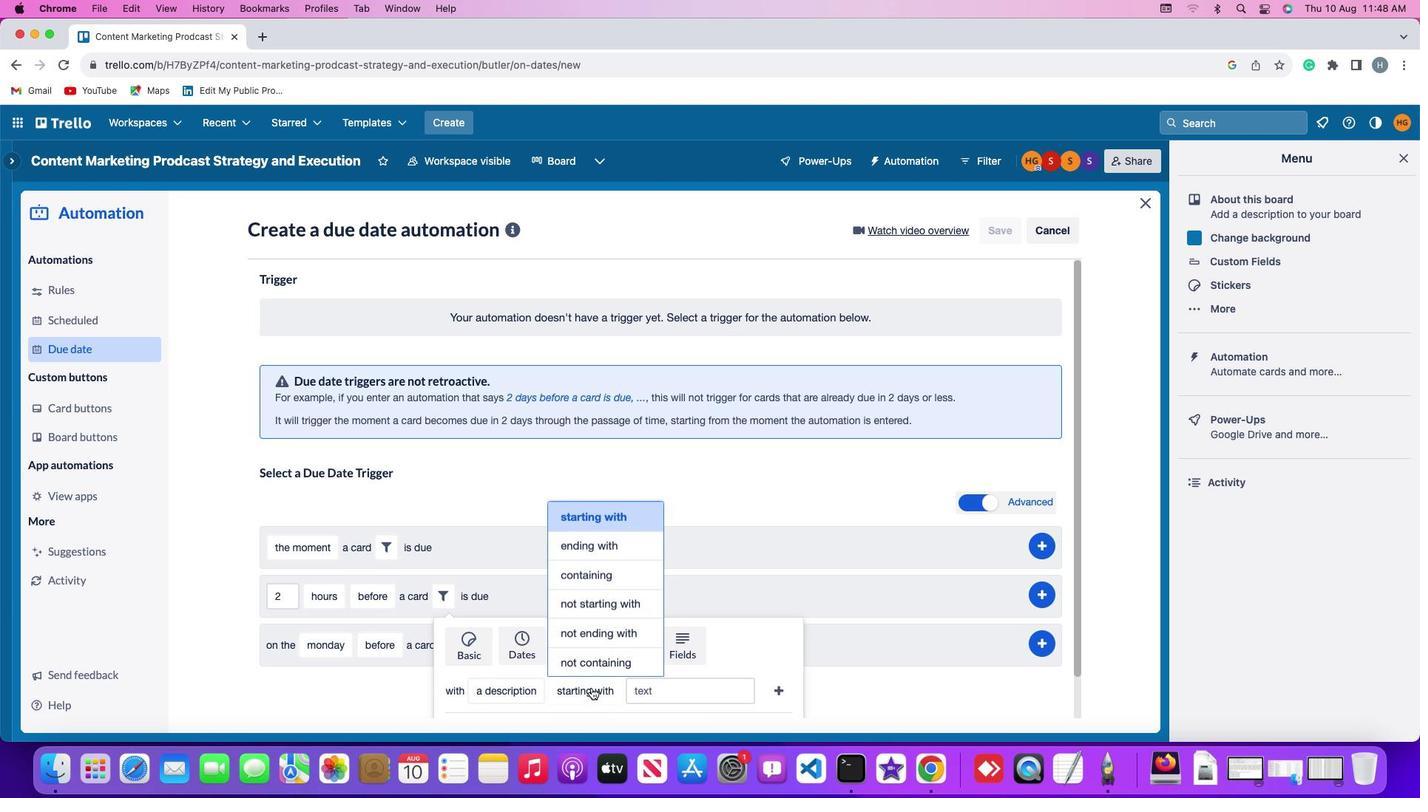 
Action: Mouse moved to (598, 656)
Screenshot: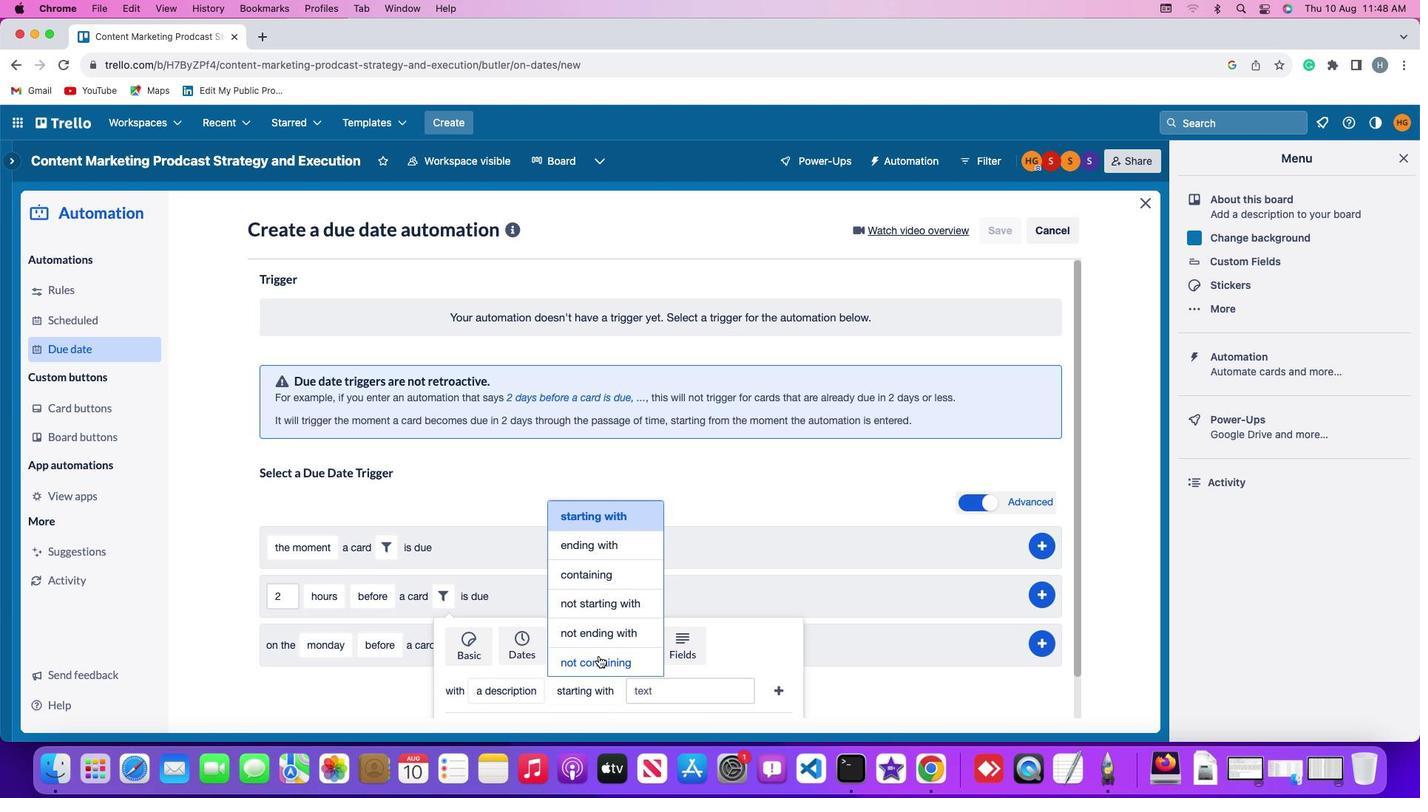 
Action: Mouse pressed left at (598, 656)
Screenshot: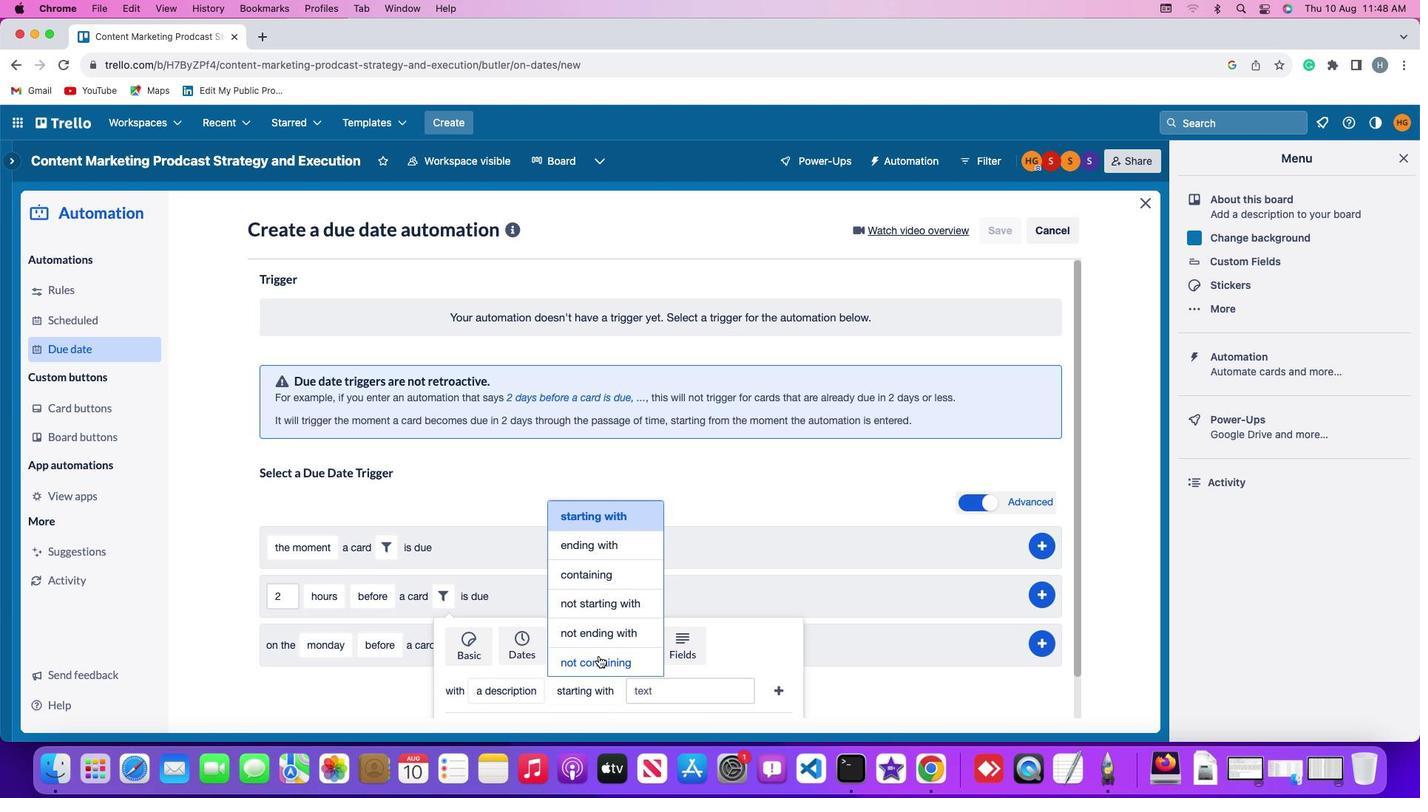 
Action: Mouse moved to (667, 690)
Screenshot: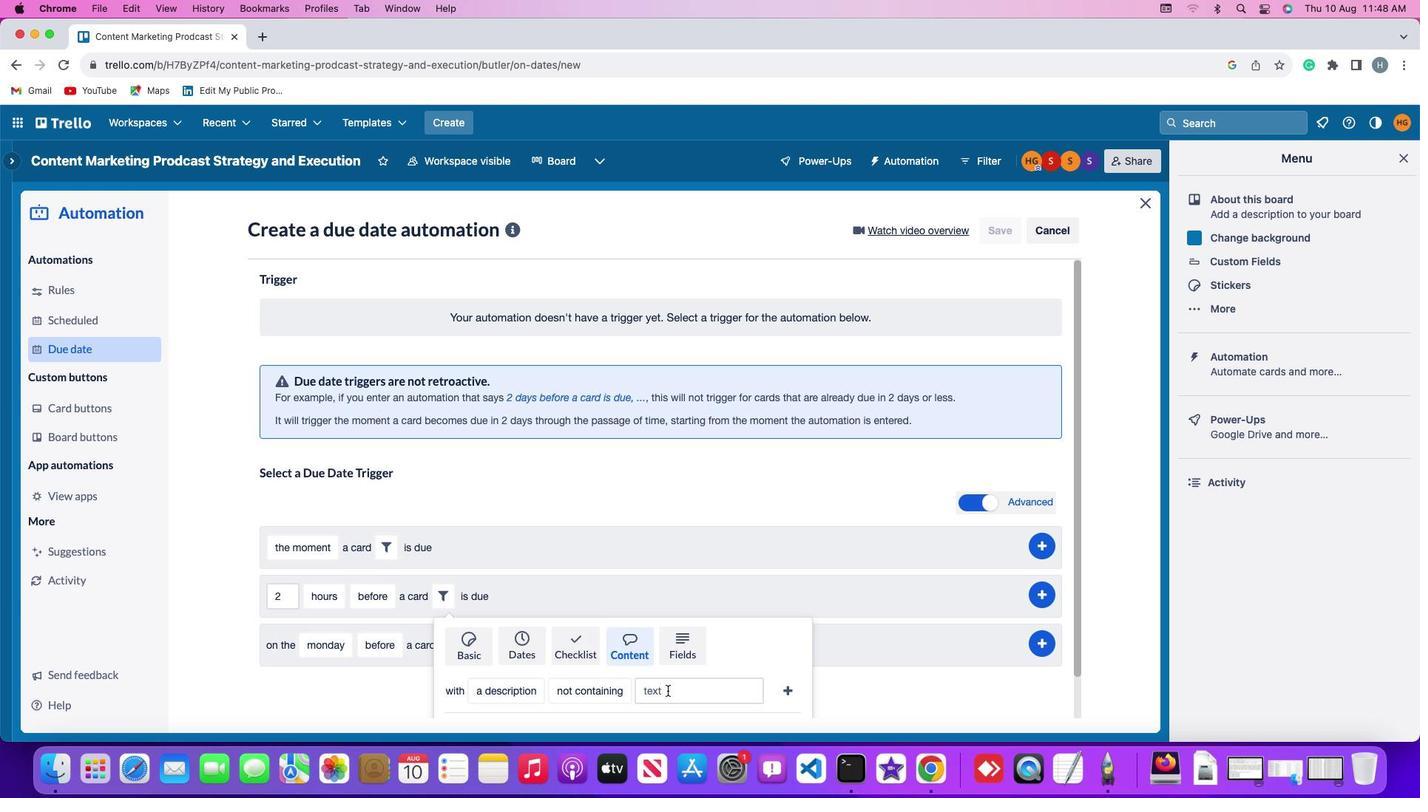 
Action: Mouse pressed left at (667, 690)
Screenshot: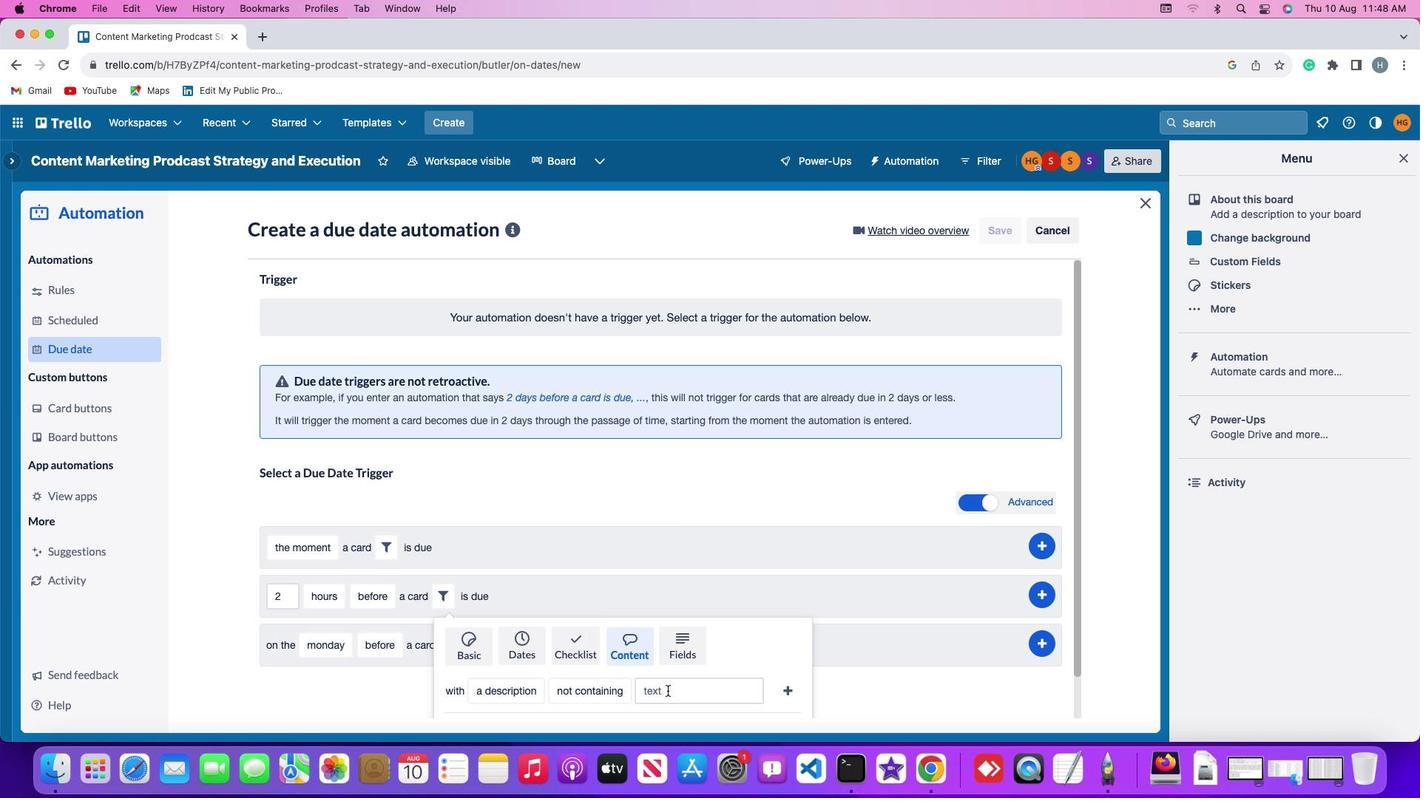 
Action: Mouse moved to (667, 690)
Screenshot: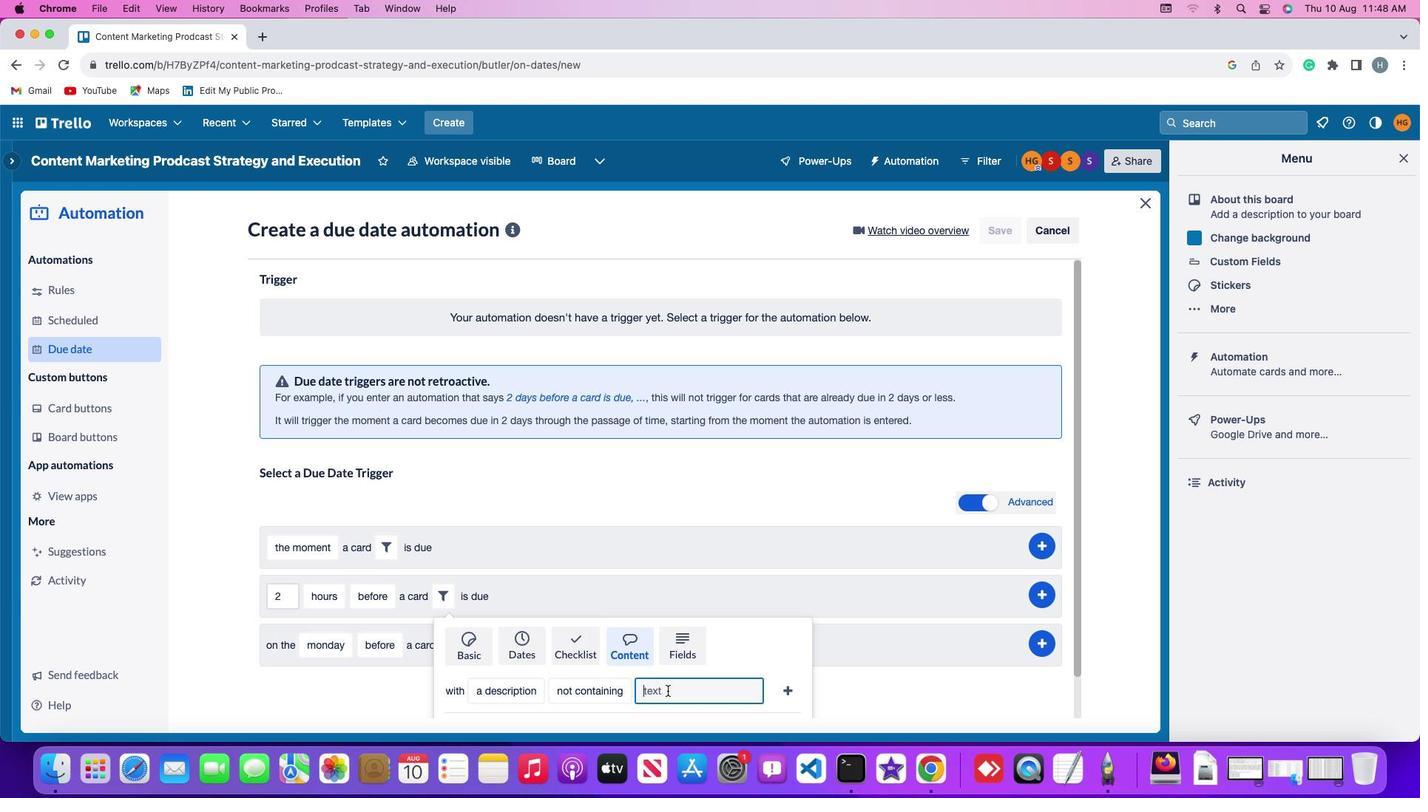 
Action: Key pressed 'r''e''s''u''m''e'
Screenshot: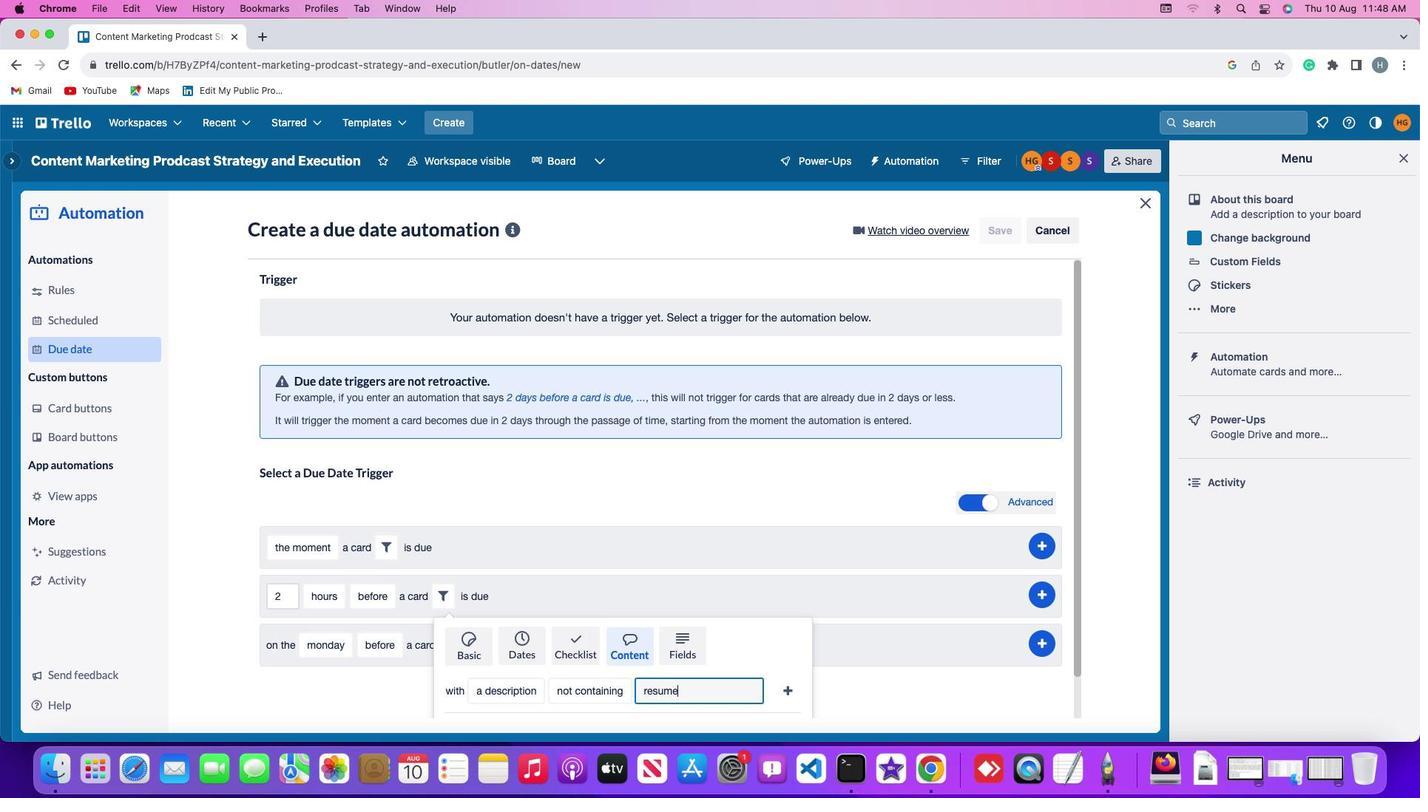 
Action: Mouse moved to (790, 688)
Screenshot: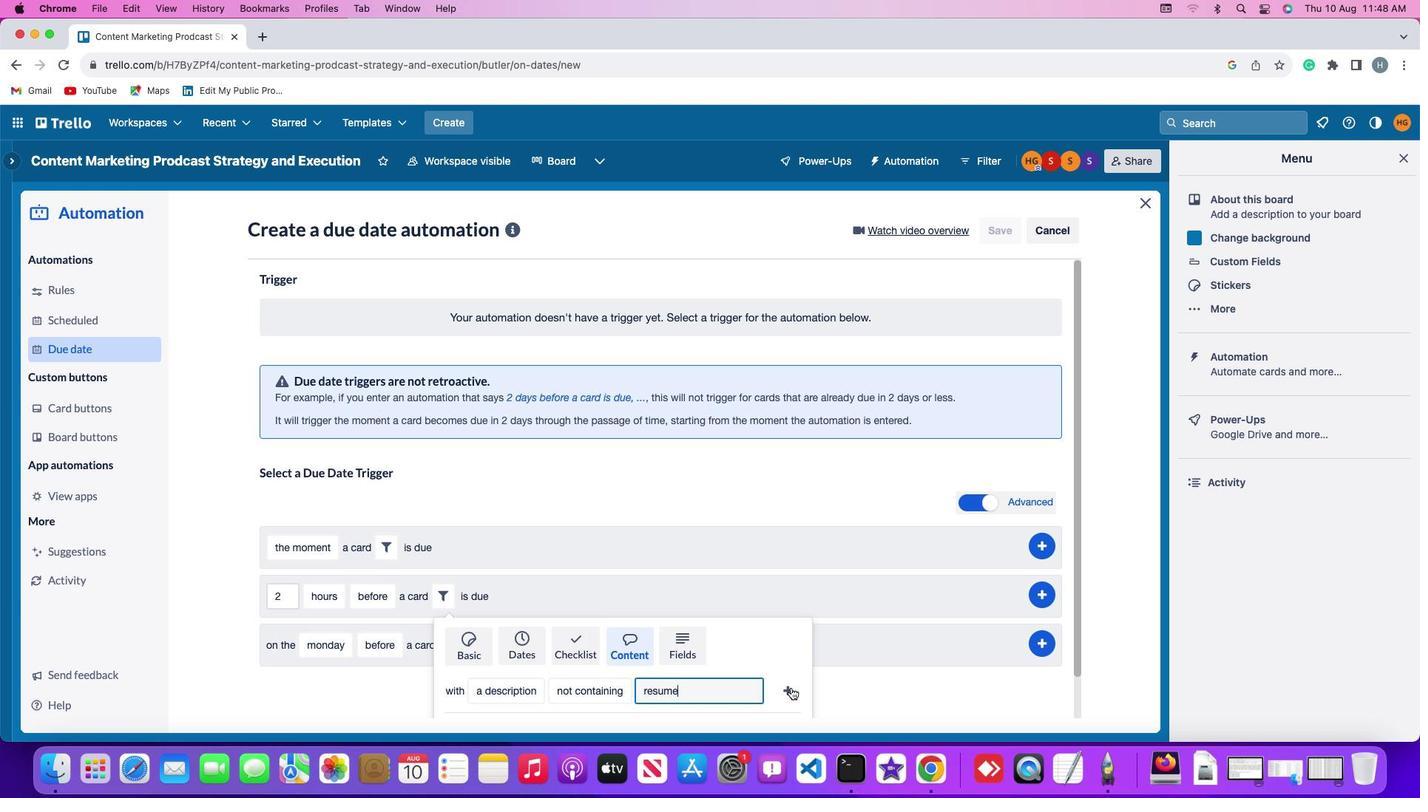 
Action: Mouse pressed left at (790, 688)
Screenshot: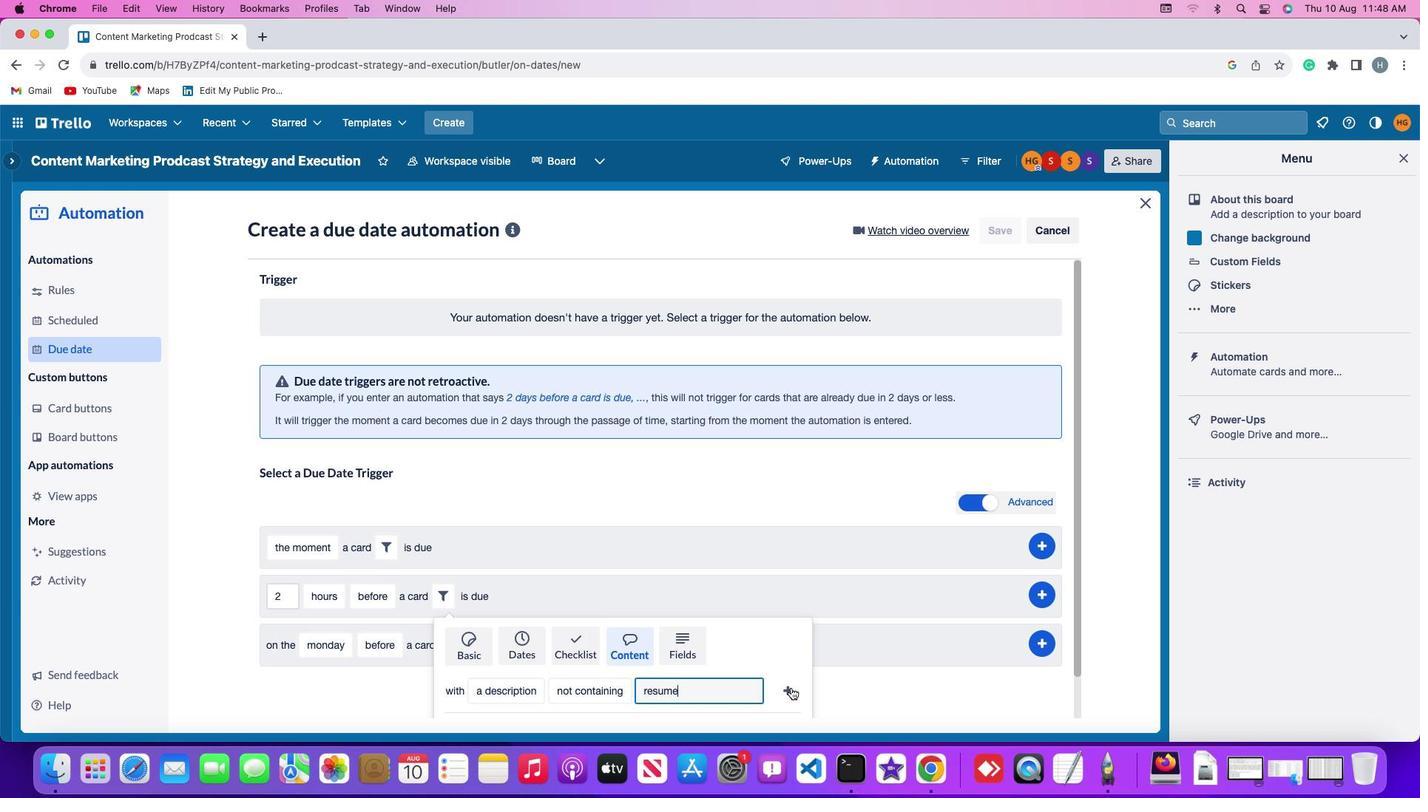 
Action: Mouse moved to (1045, 594)
Screenshot: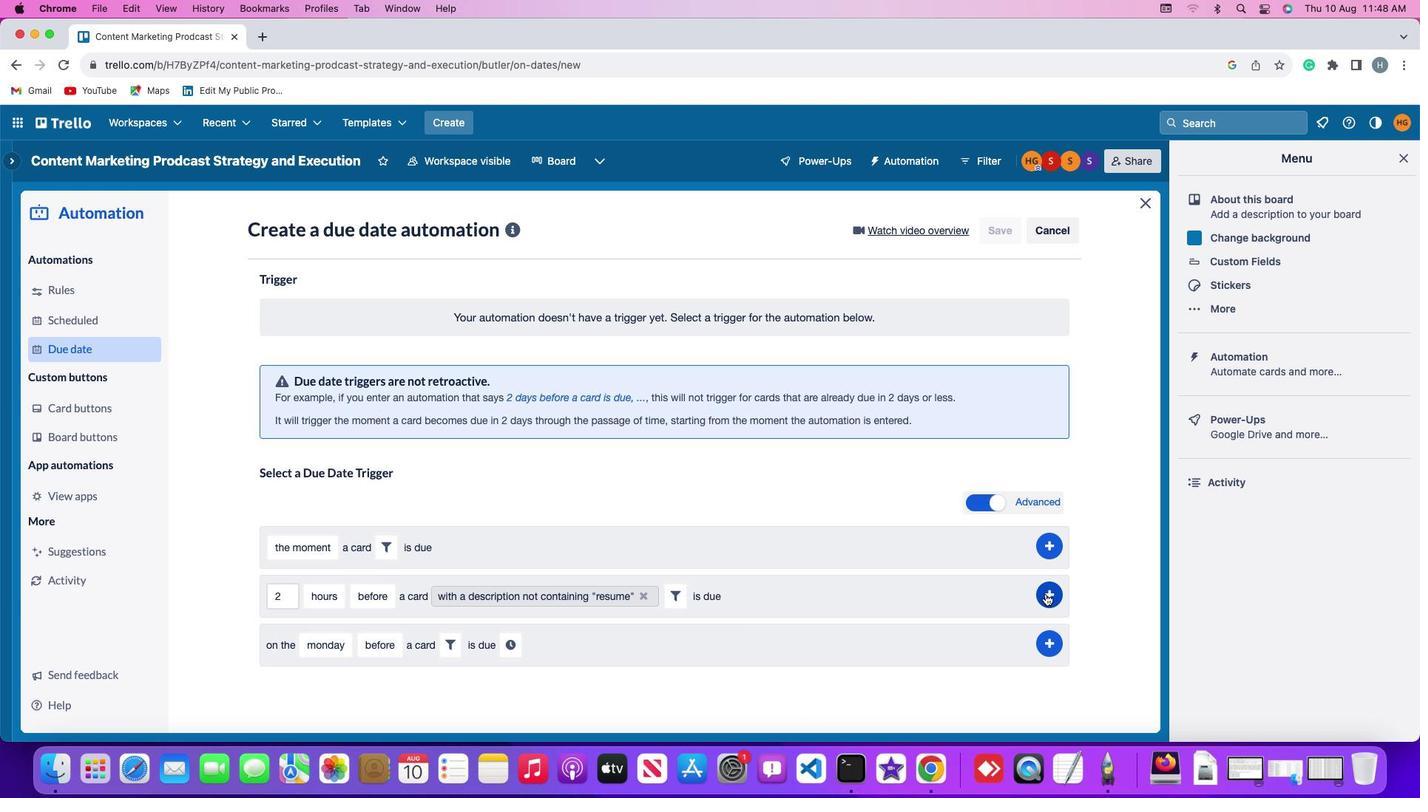 
Action: Mouse pressed left at (1045, 594)
Screenshot: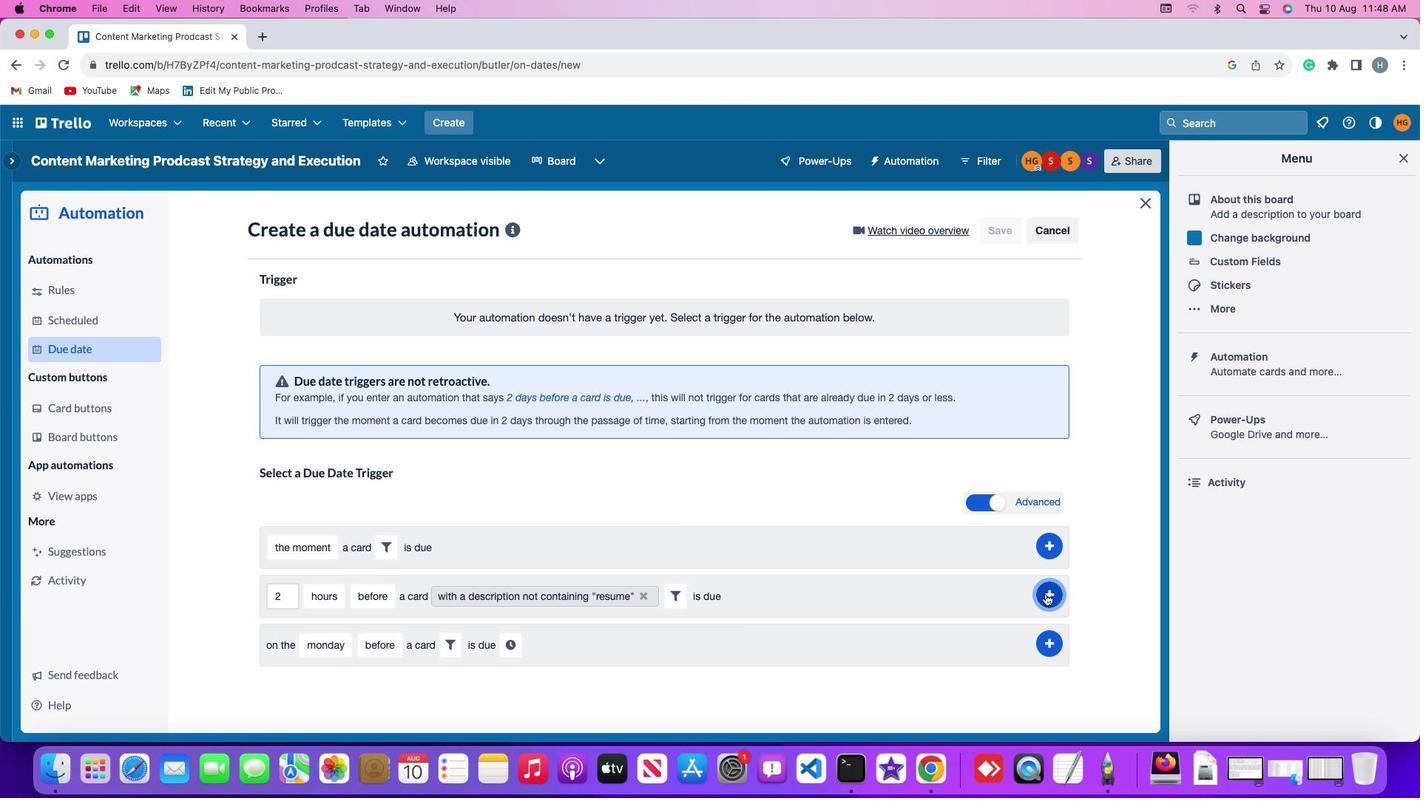 
Action: Mouse moved to (1110, 505)
Screenshot: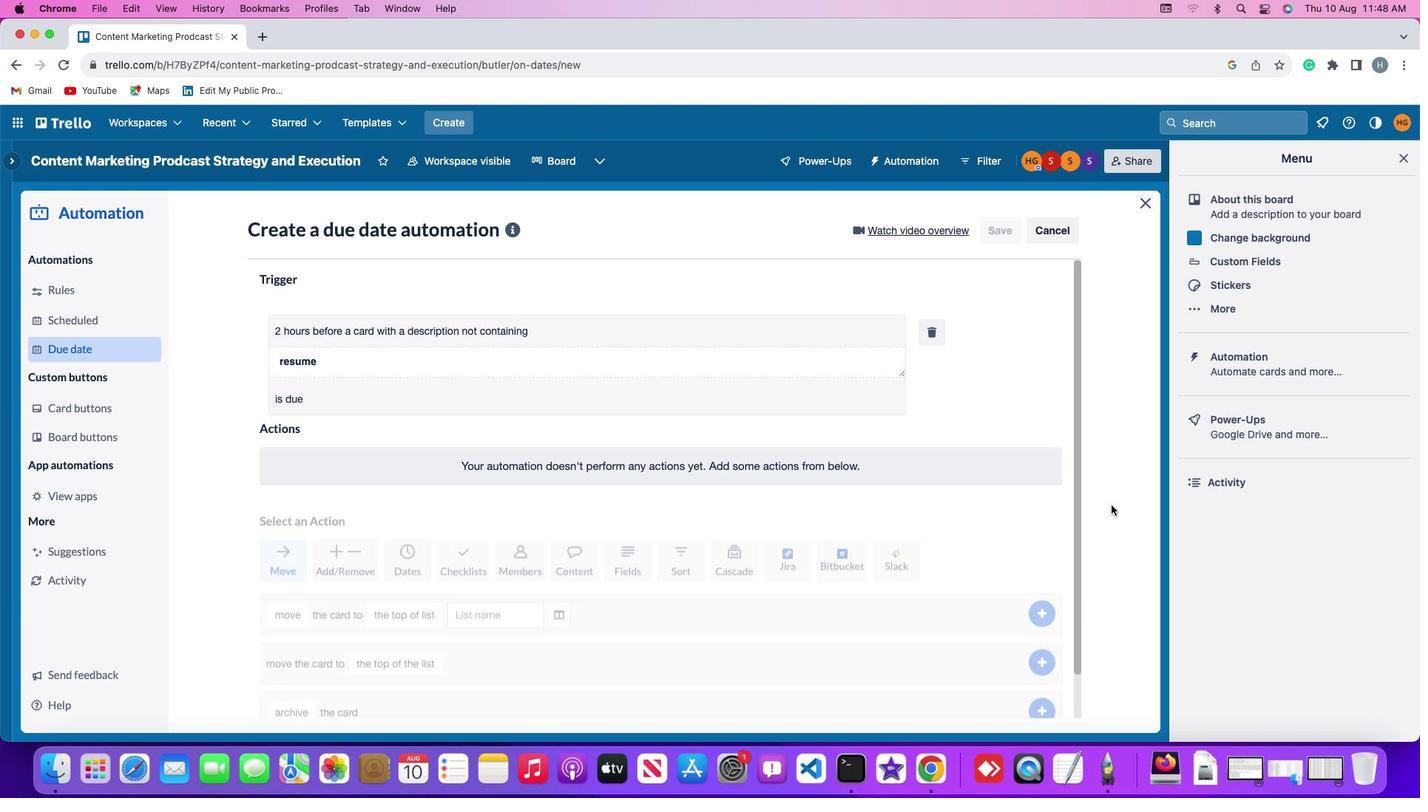 
